 Task: Measure the distance between Denver and Garden of the Gods.
Action: Mouse moved to (293, 70)
Screenshot: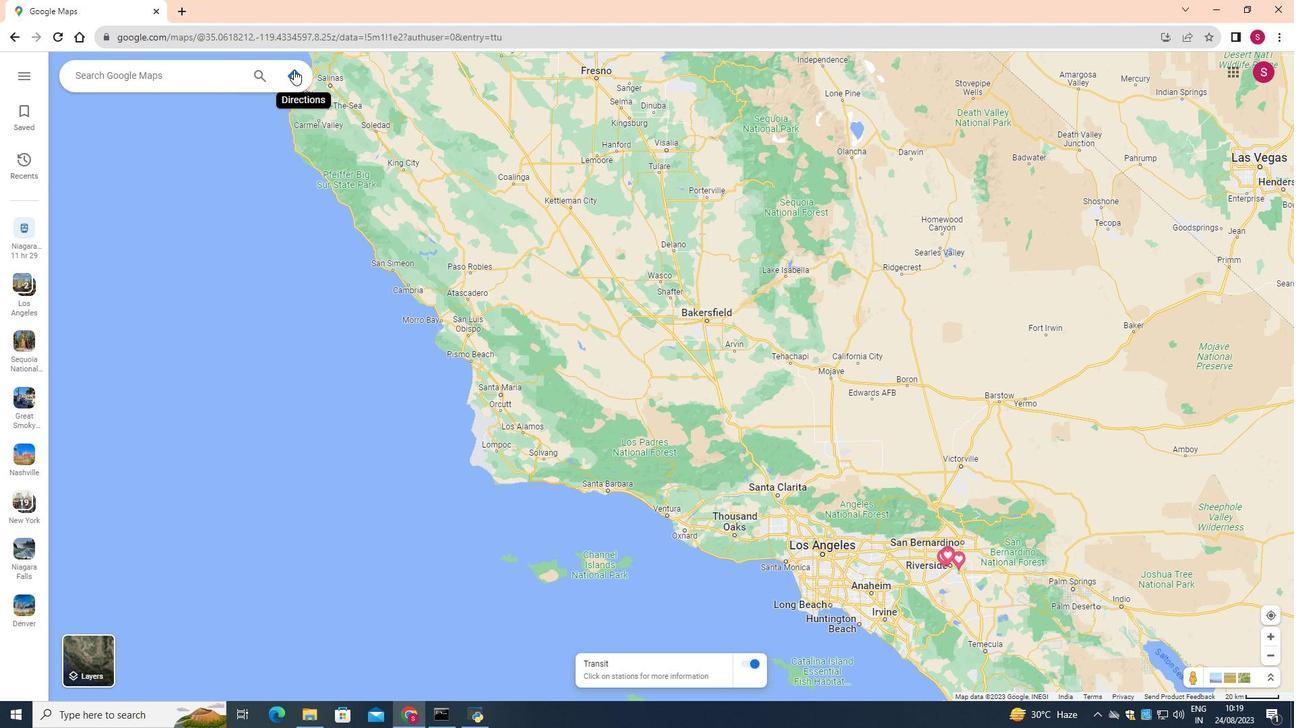 
Action: Mouse pressed left at (293, 70)
Screenshot: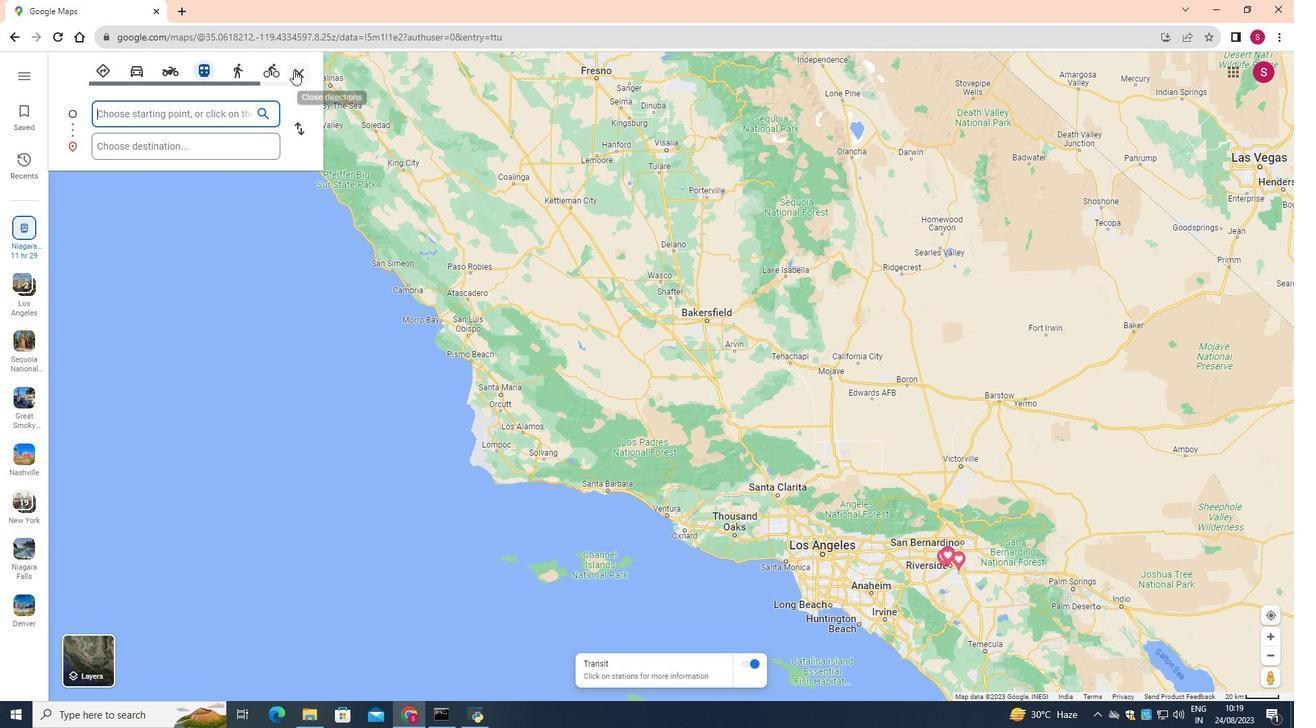 
Action: Mouse moved to (200, 113)
Screenshot: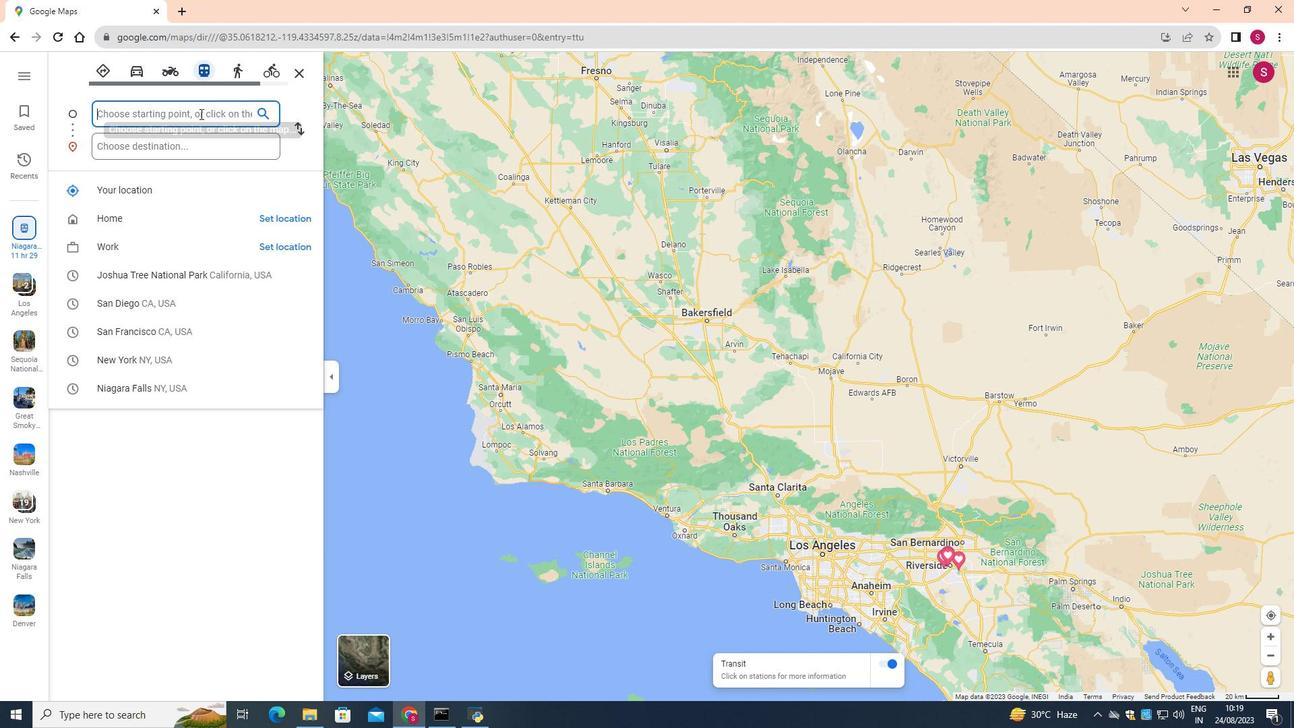 
Action: Mouse pressed left at (200, 113)
Screenshot: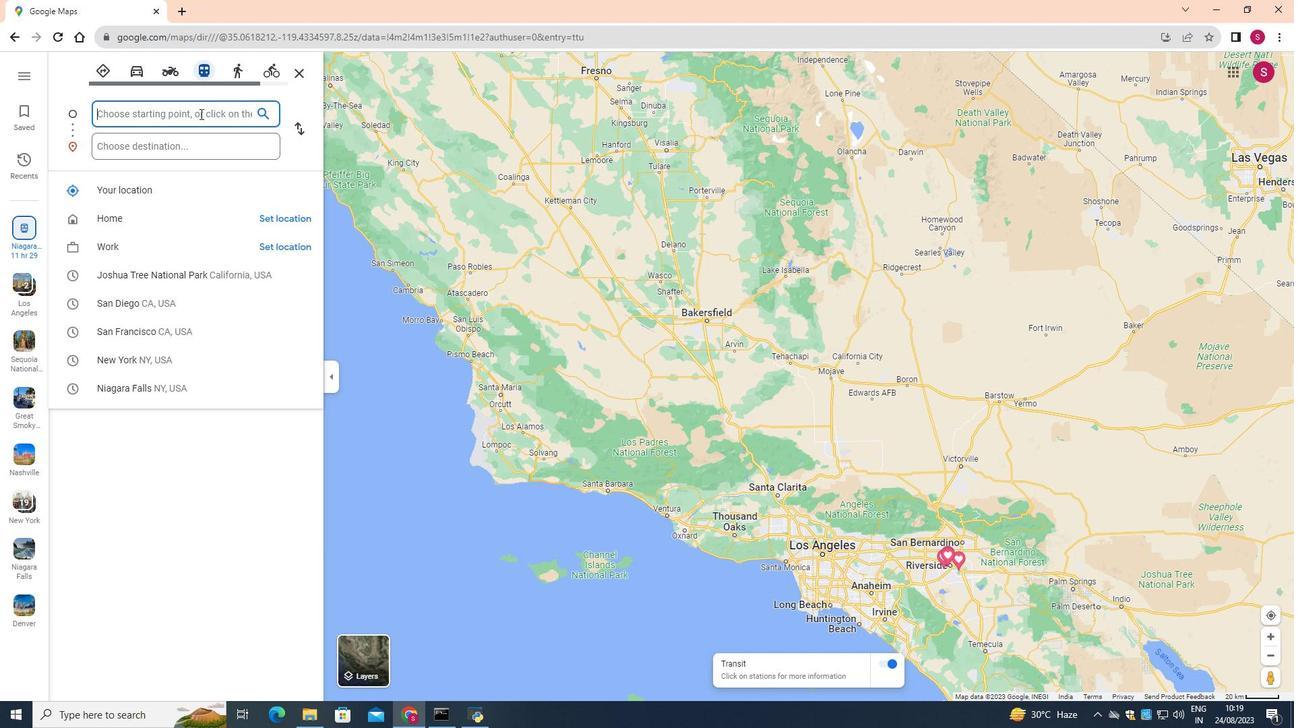 
Action: Key pressed <Key.shift>Denver
Screenshot: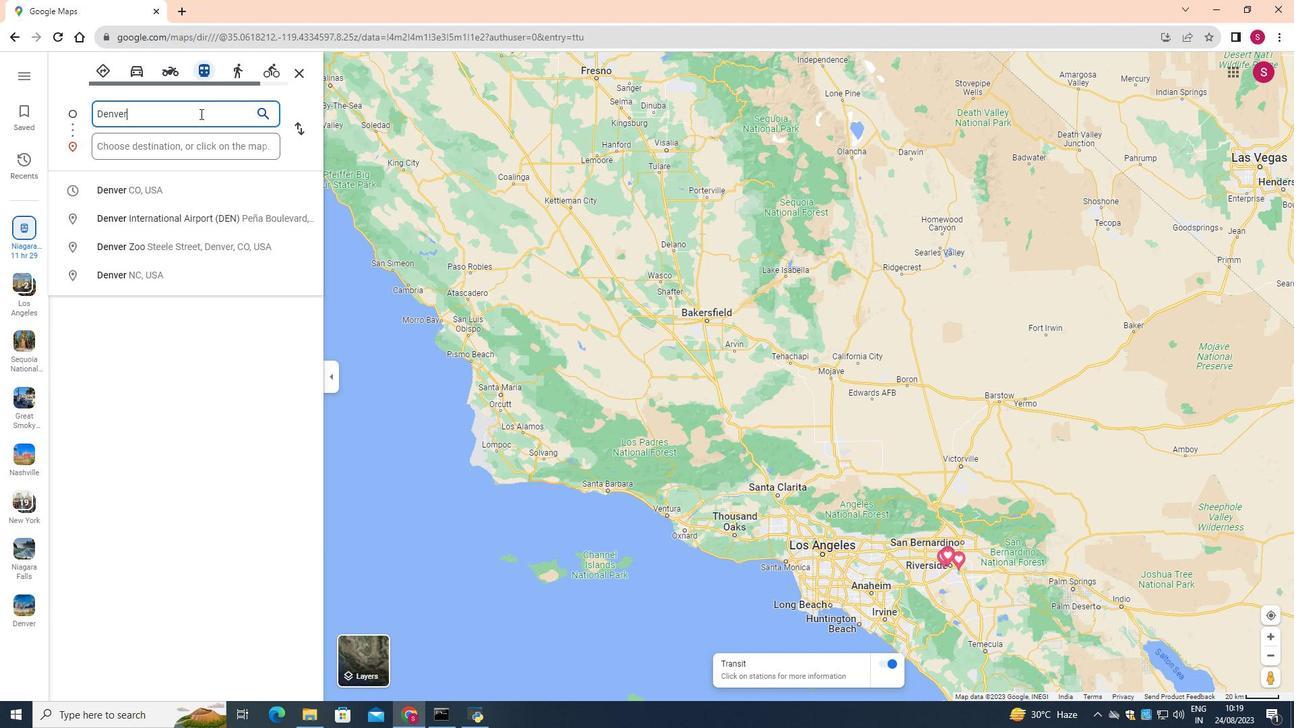 
Action: Mouse moved to (161, 186)
Screenshot: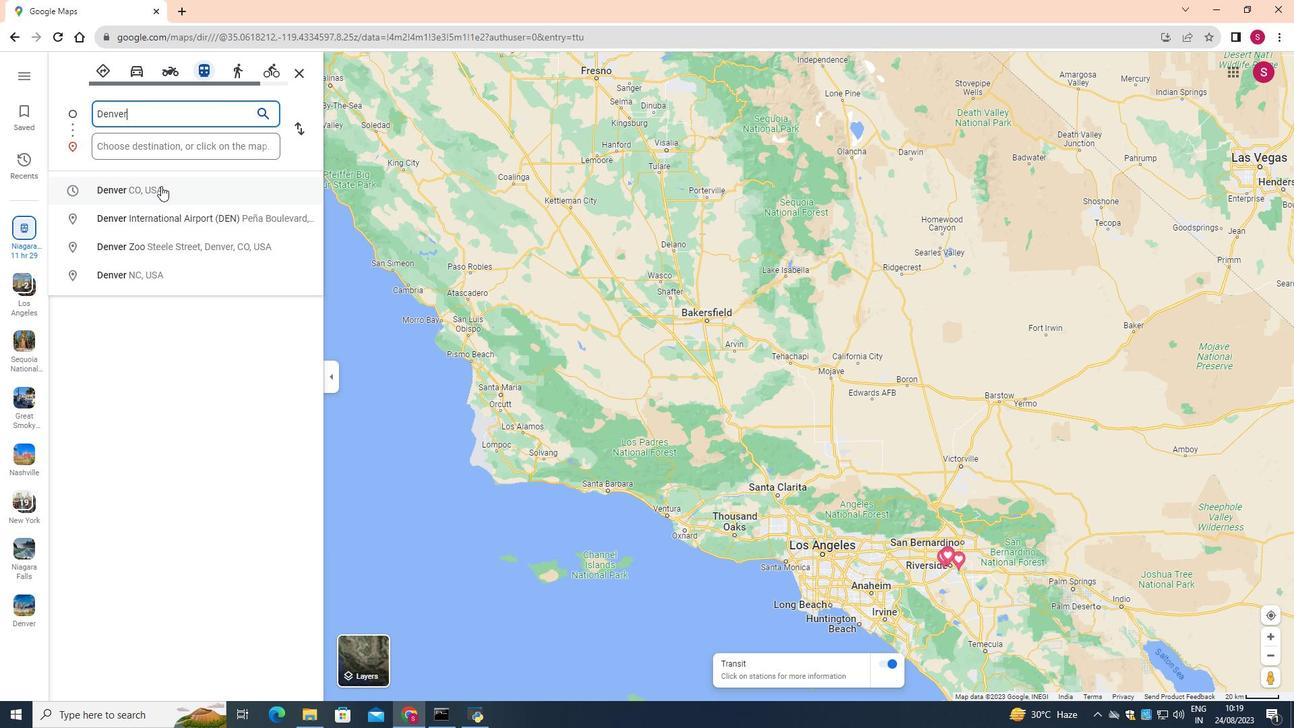 
Action: Mouse pressed left at (161, 186)
Screenshot: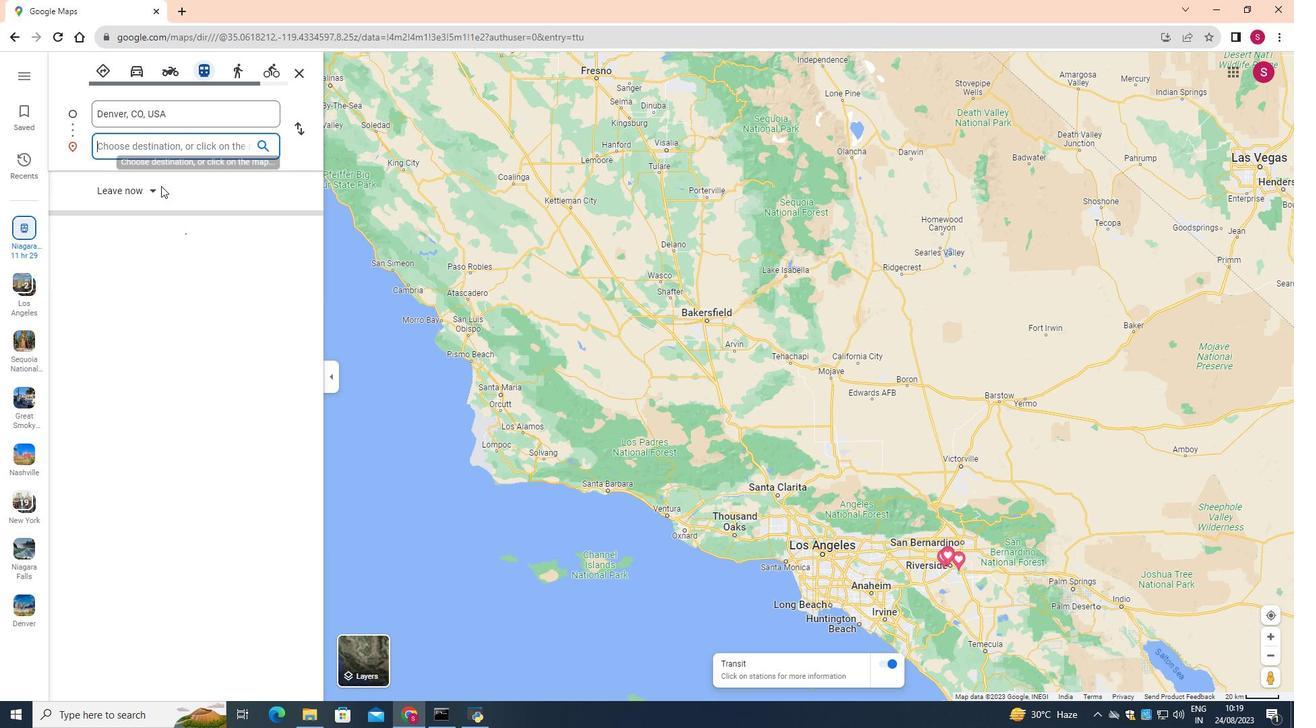 
Action: Mouse moved to (189, 143)
Screenshot: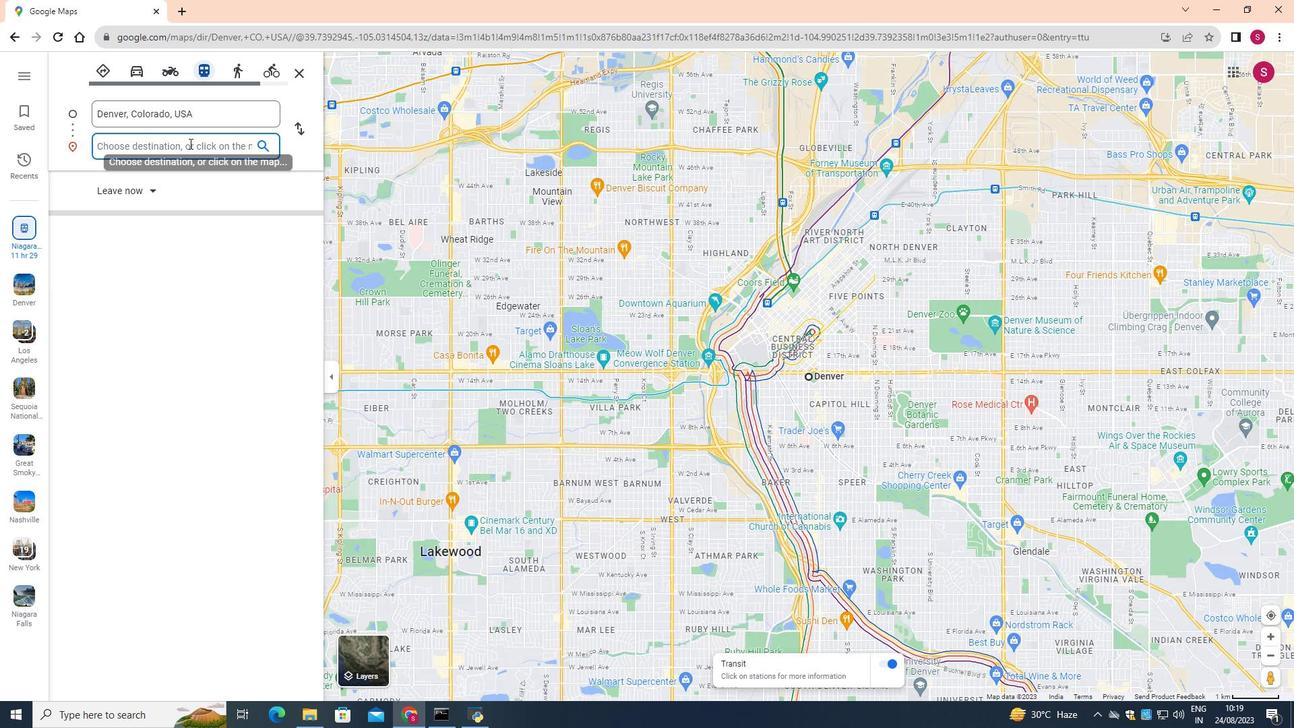 
Action: Mouse pressed left at (189, 143)
Screenshot: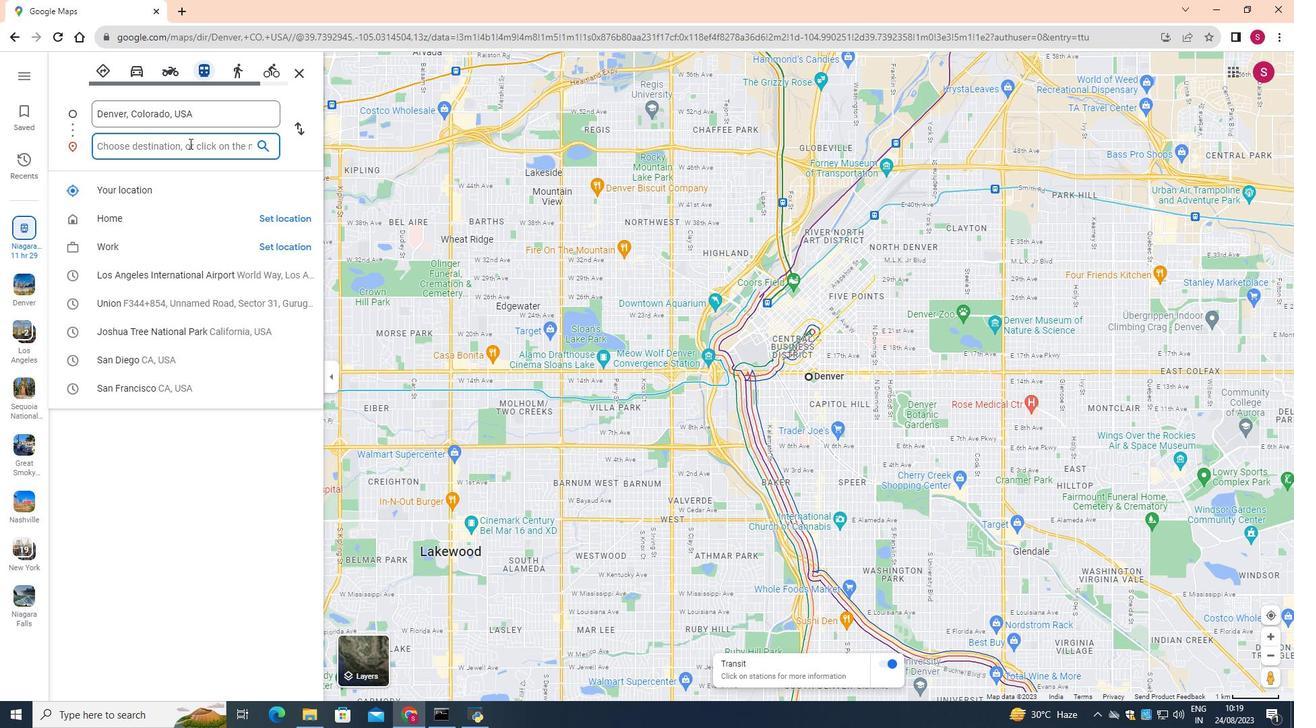 
Action: Key pressed <Key.shift>Garden<Key.space>of<Key.space>the<Key.space><Key.shift>Gods
Screenshot: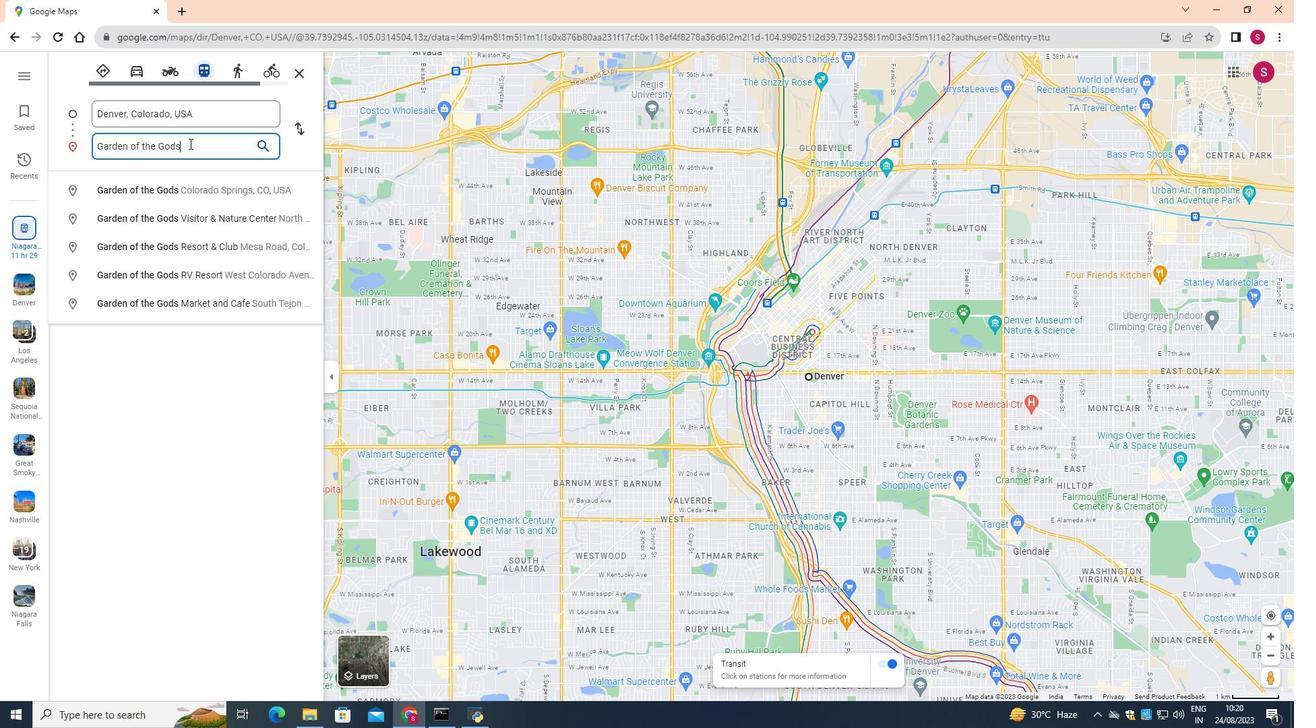 
Action: Mouse moved to (159, 189)
Screenshot: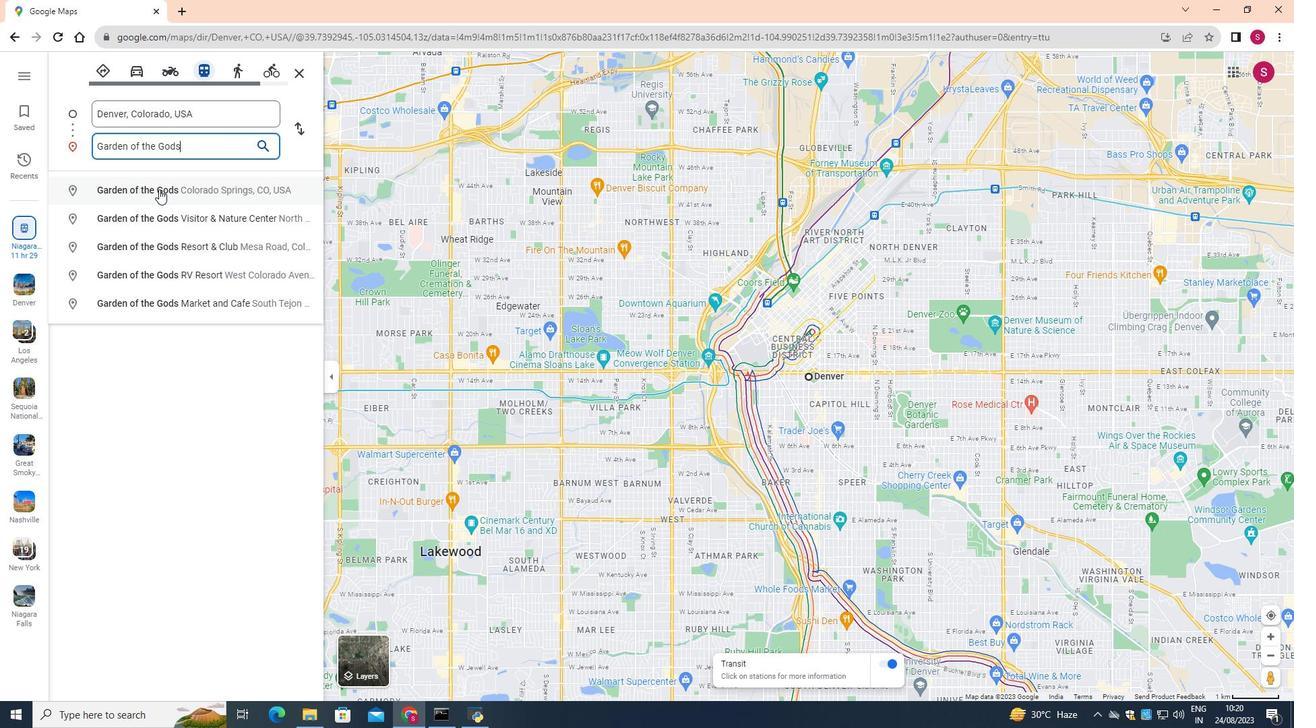 
Action: Mouse pressed left at (159, 189)
Screenshot: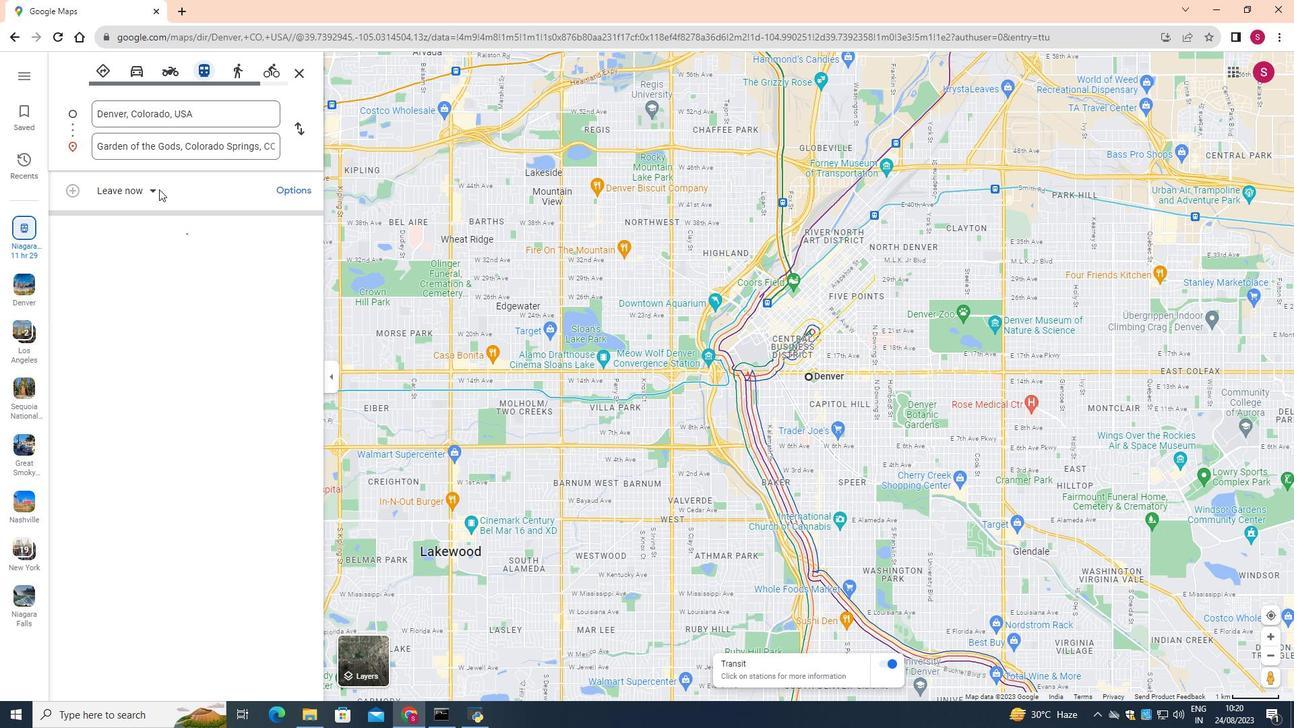
Action: Mouse moved to (167, 333)
Screenshot: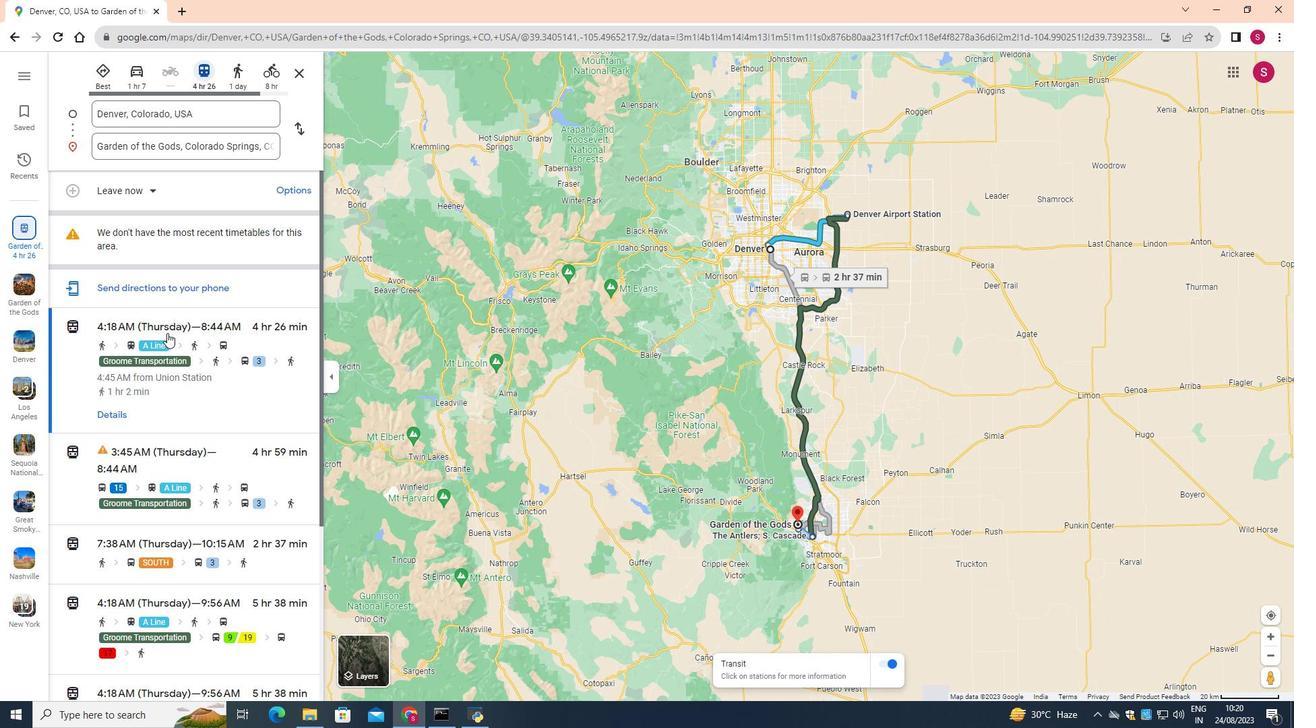 
Action: Mouse scrolled (167, 332) with delta (0, 0)
Screenshot: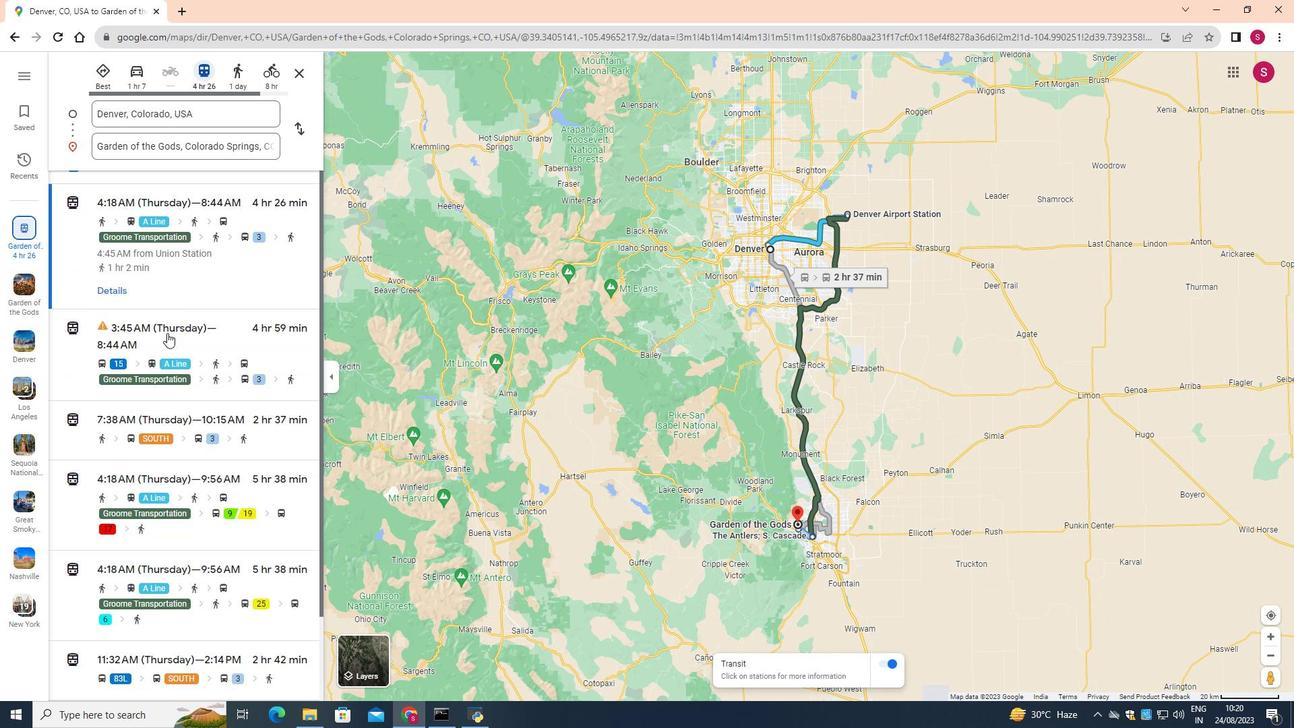 
Action: Mouse scrolled (167, 332) with delta (0, 0)
Screenshot: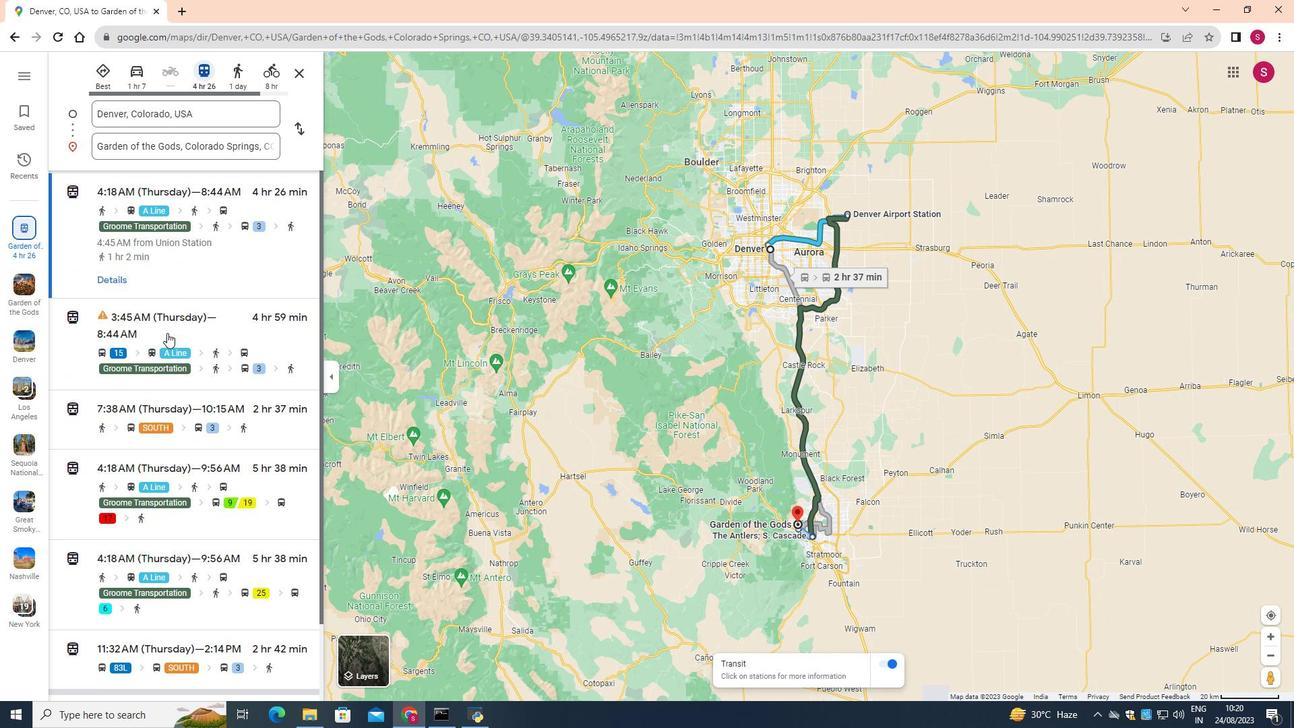 
Action: Mouse moved to (167, 333)
Screenshot: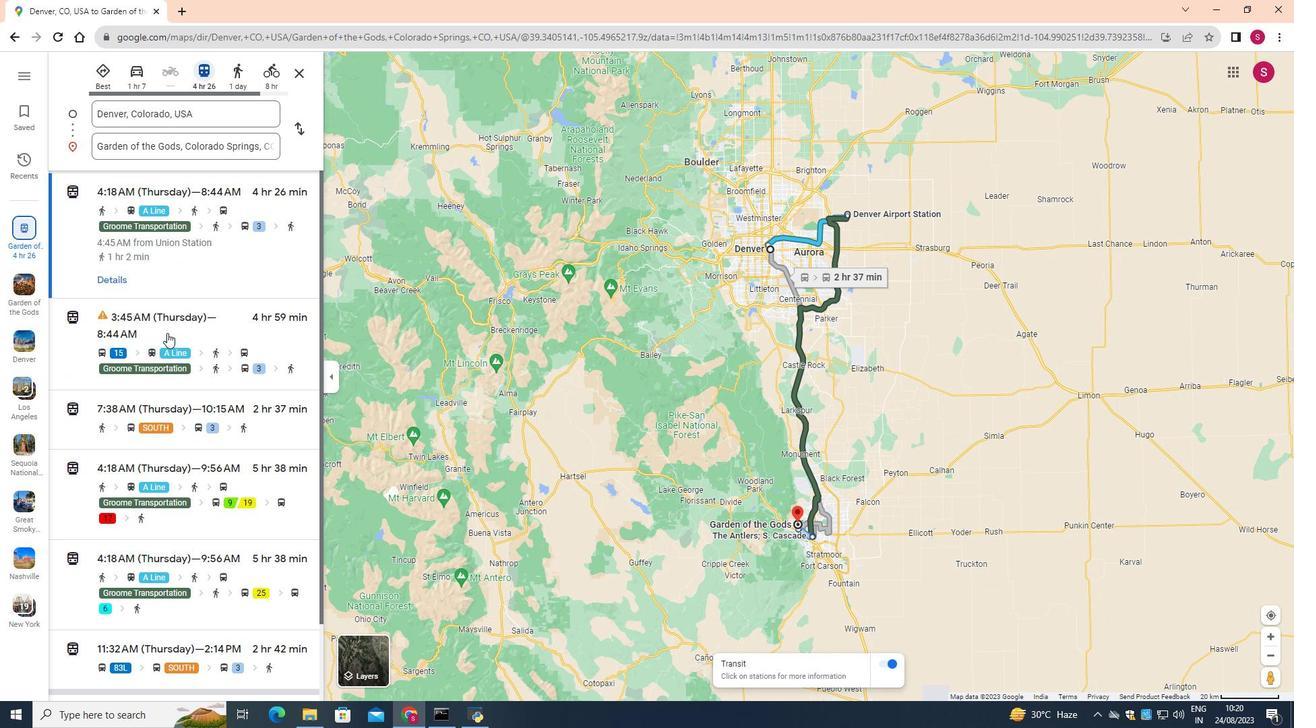 
Action: Mouse scrolled (167, 332) with delta (0, 0)
Screenshot: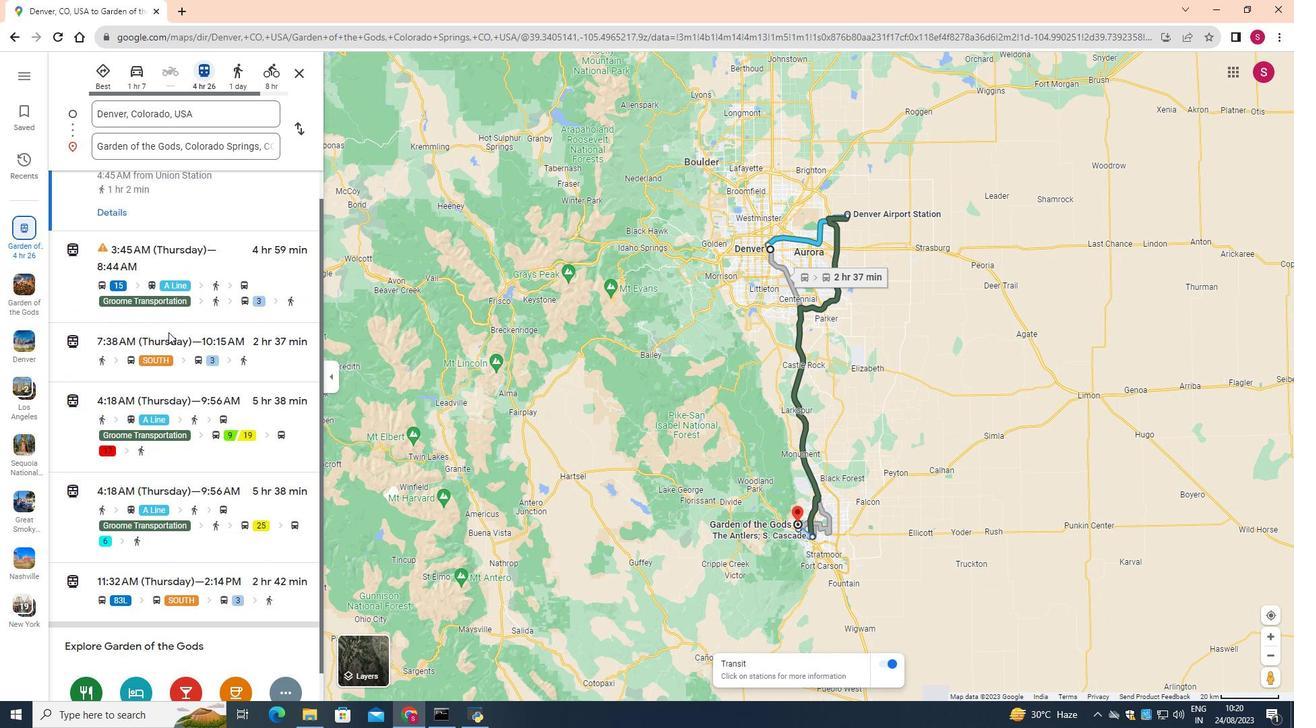 
Action: Mouse moved to (168, 332)
Screenshot: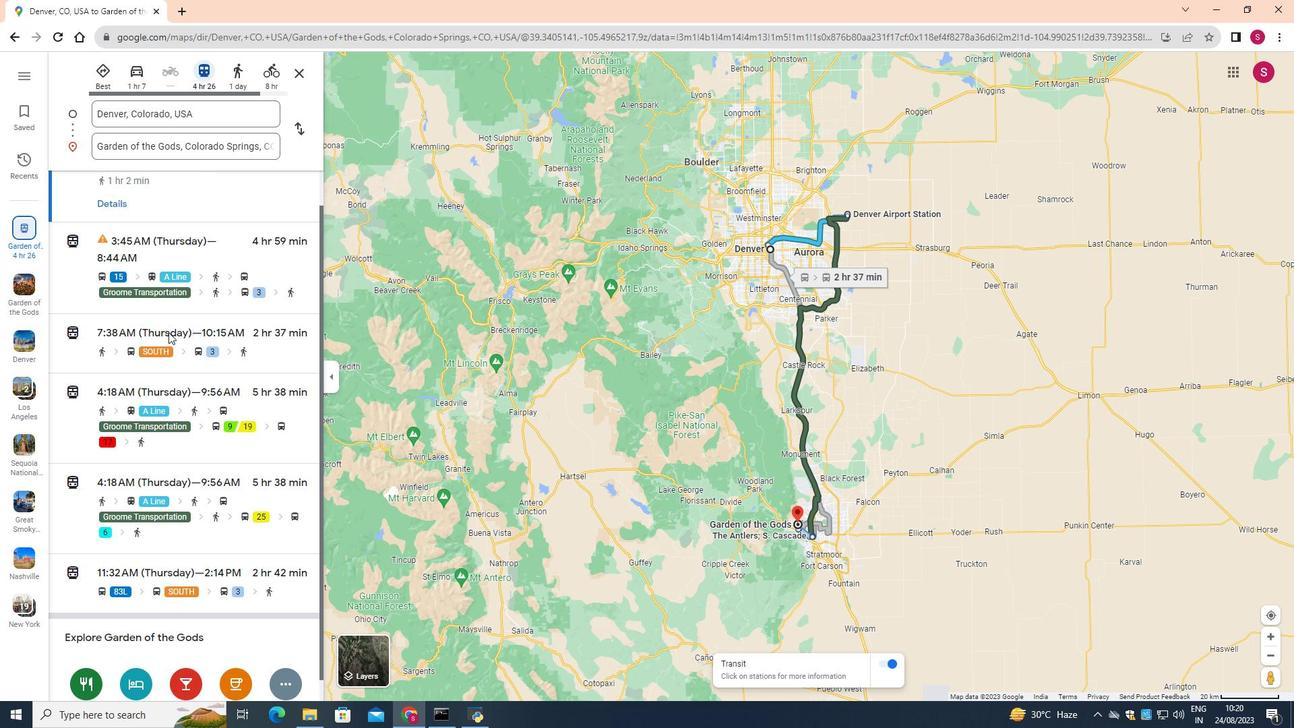 
Action: Mouse scrolled (168, 331) with delta (0, 0)
Screenshot: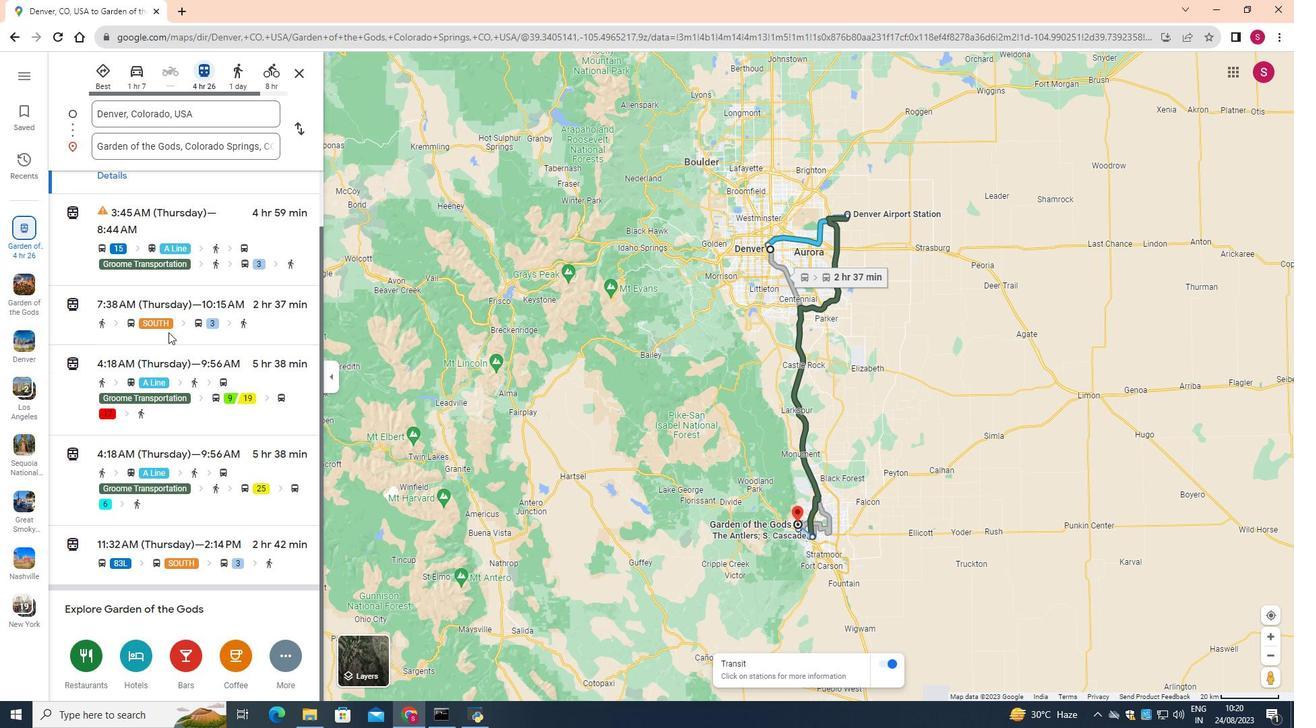 
Action: Mouse moved to (172, 329)
Screenshot: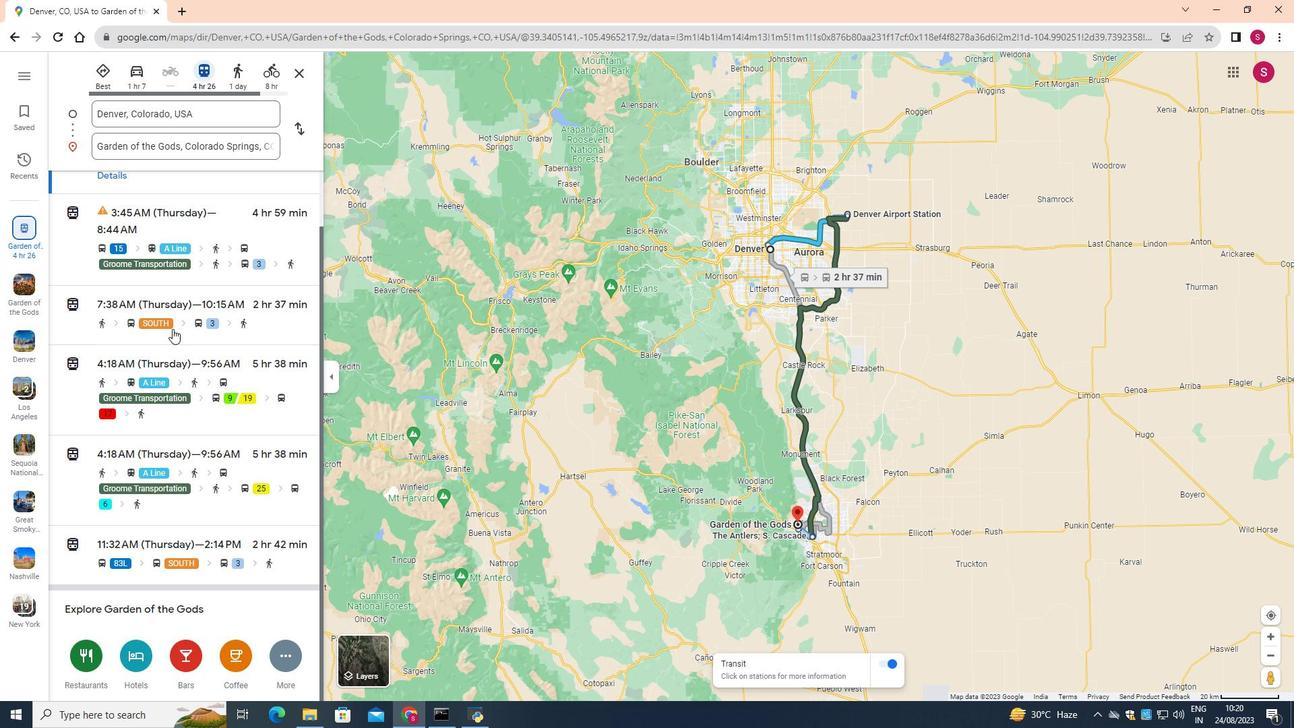 
Action: Mouse scrolled (172, 328) with delta (0, 0)
Screenshot: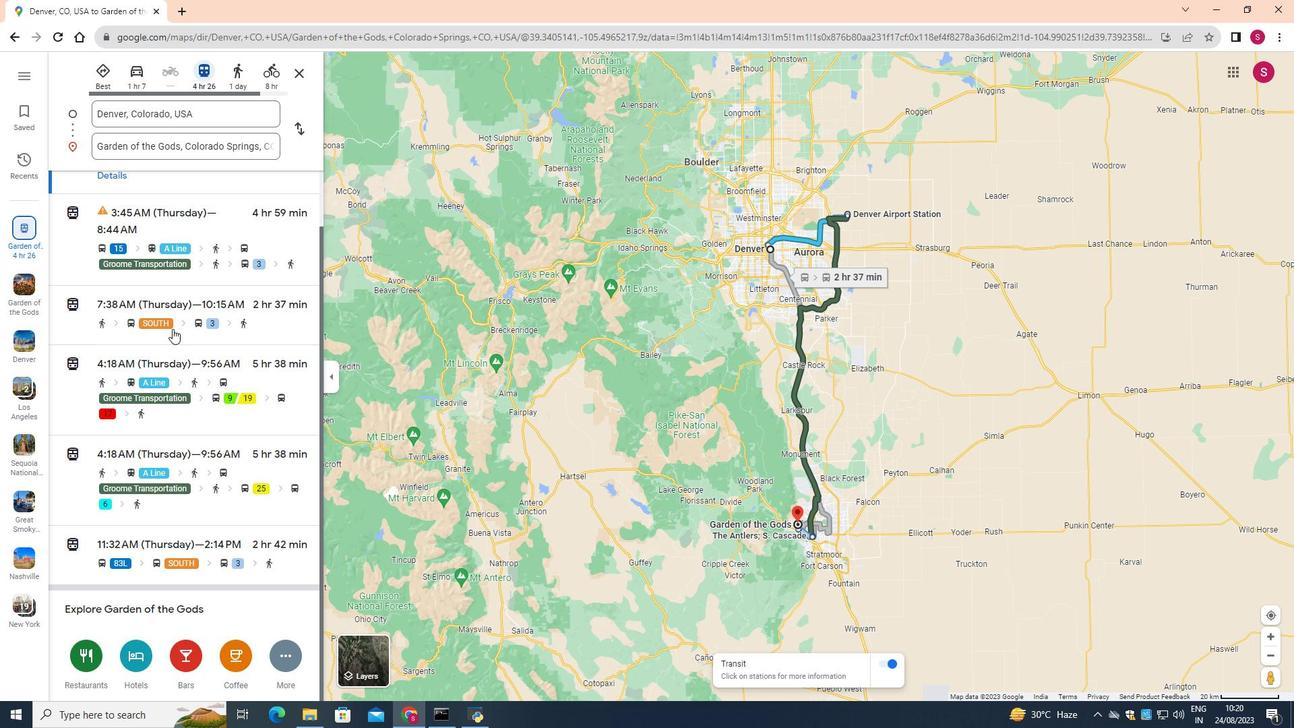 
Action: Mouse moved to (140, 380)
Screenshot: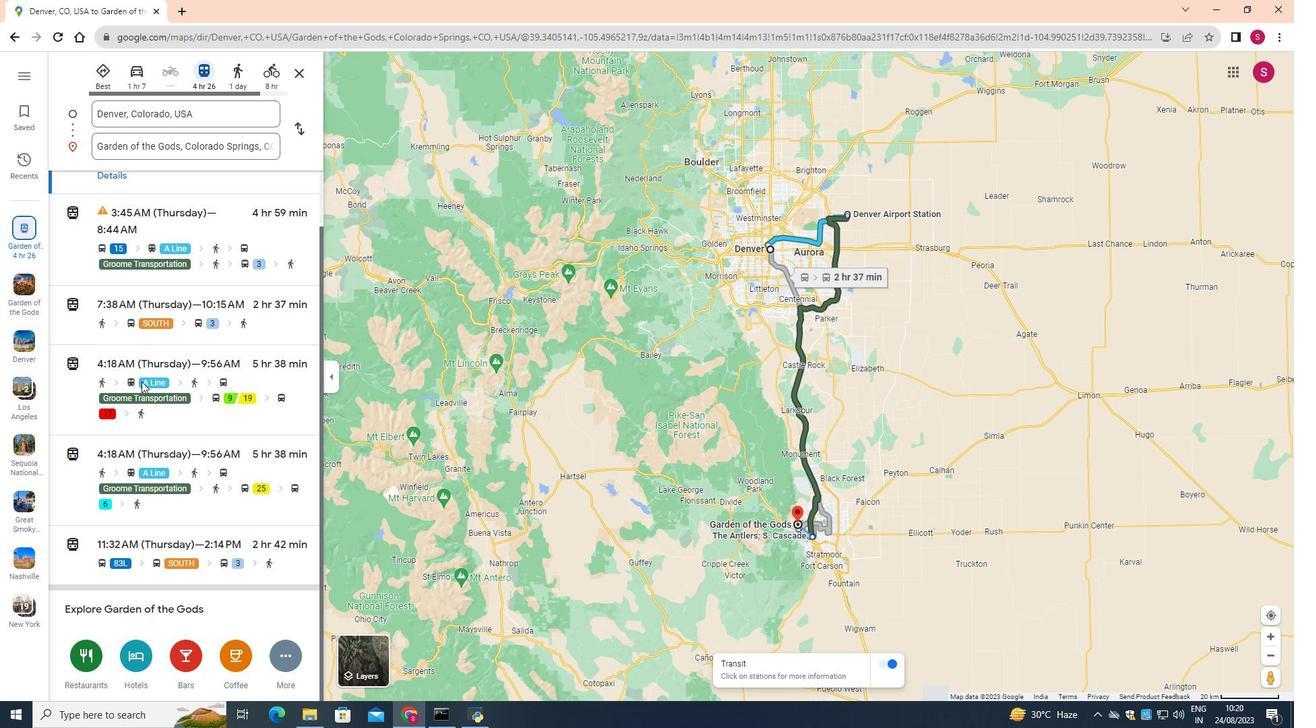 
Action: Mouse scrolled (138, 372) with delta (0, 0)
Screenshot: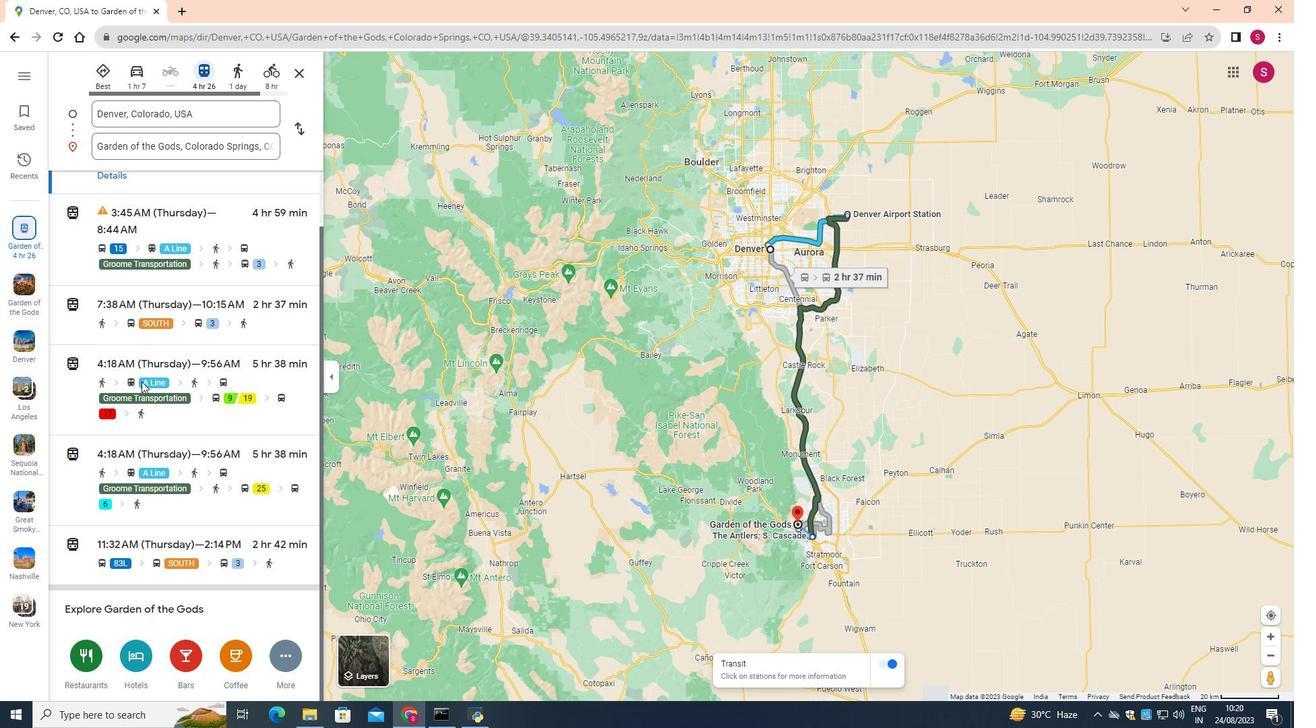 
Action: Mouse scrolled (140, 379) with delta (0, 0)
Screenshot: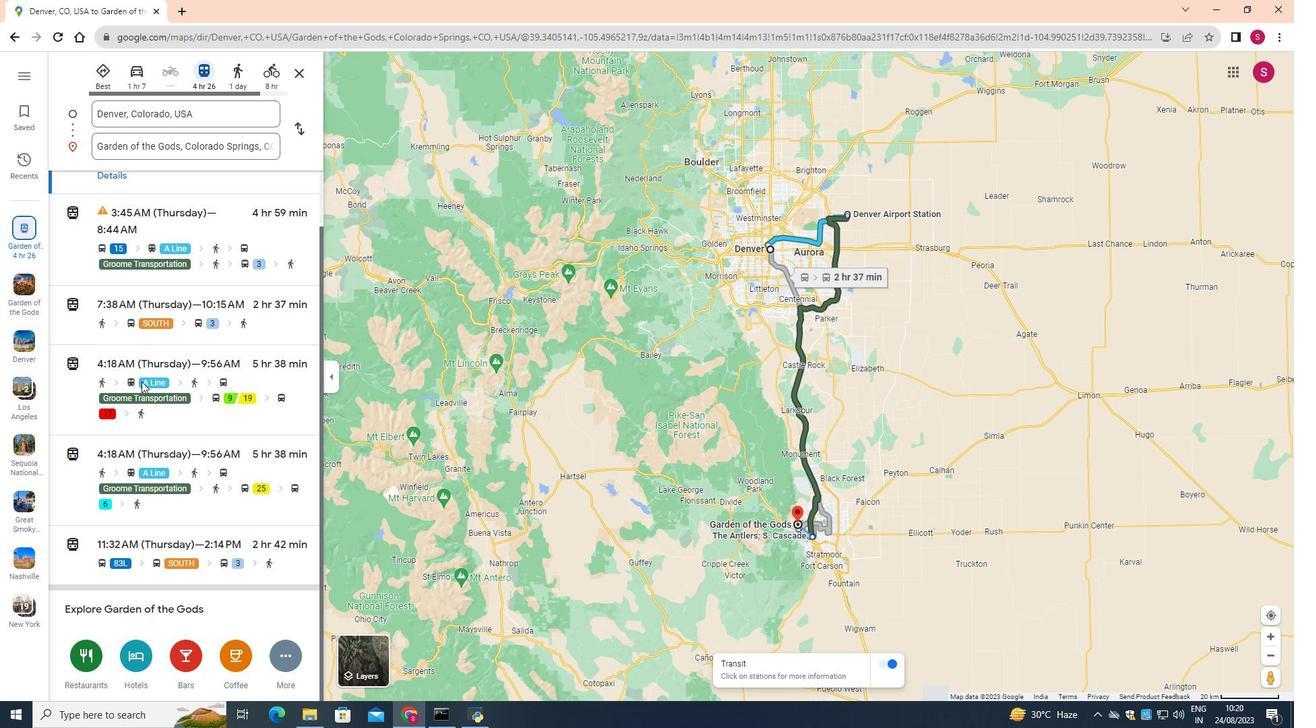 
Action: Mouse moved to (141, 381)
Screenshot: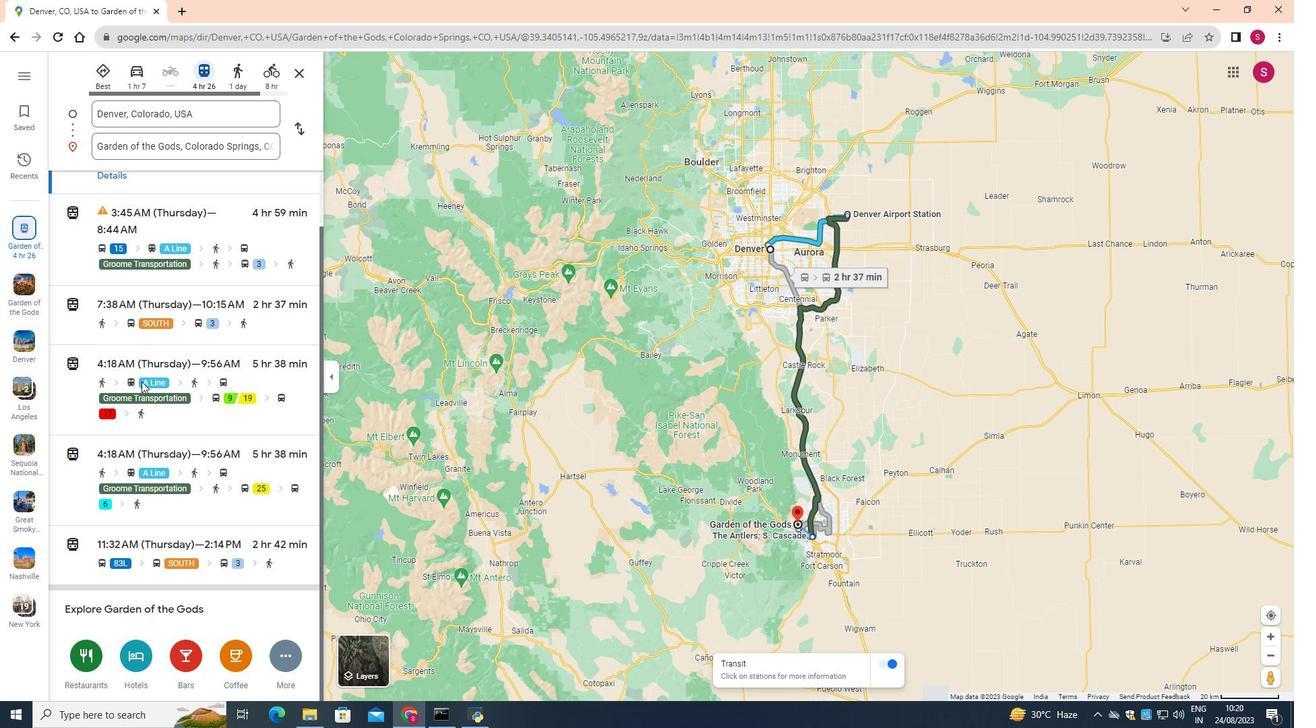 
Action: Mouse scrolled (141, 380) with delta (0, 0)
Screenshot: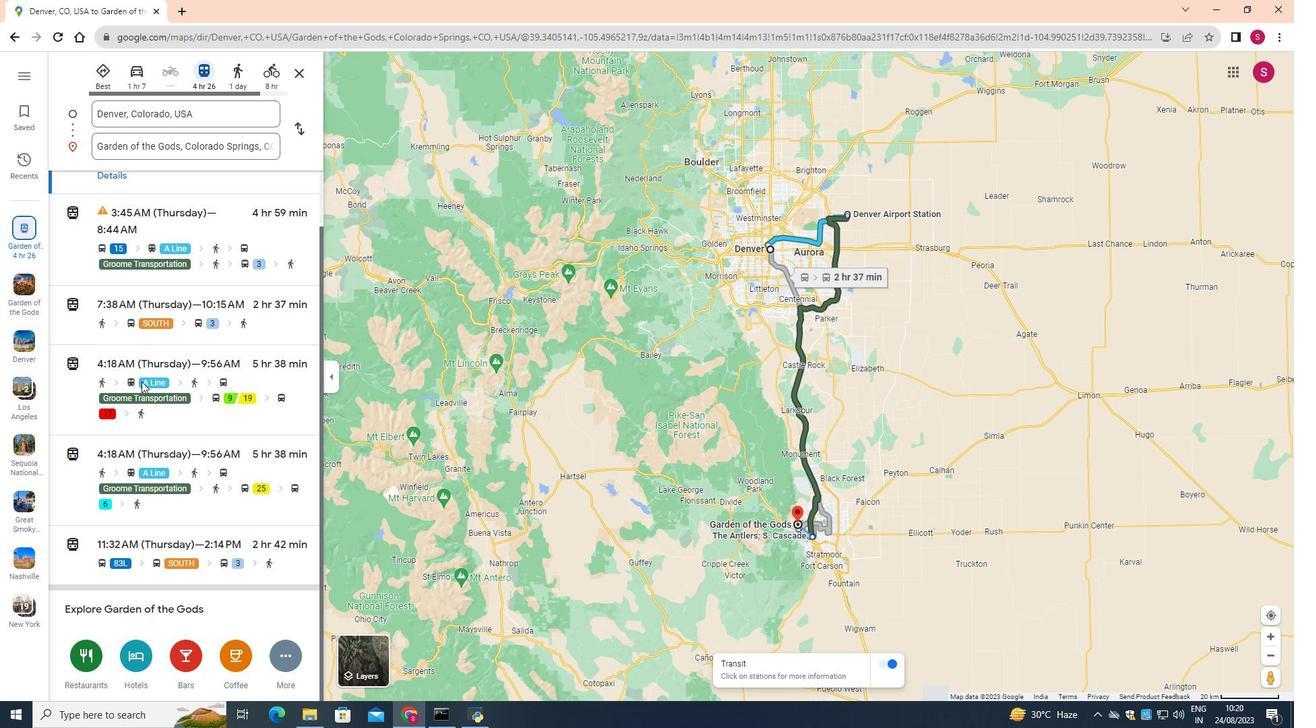 
Action: Mouse moved to (143, 457)
Screenshot: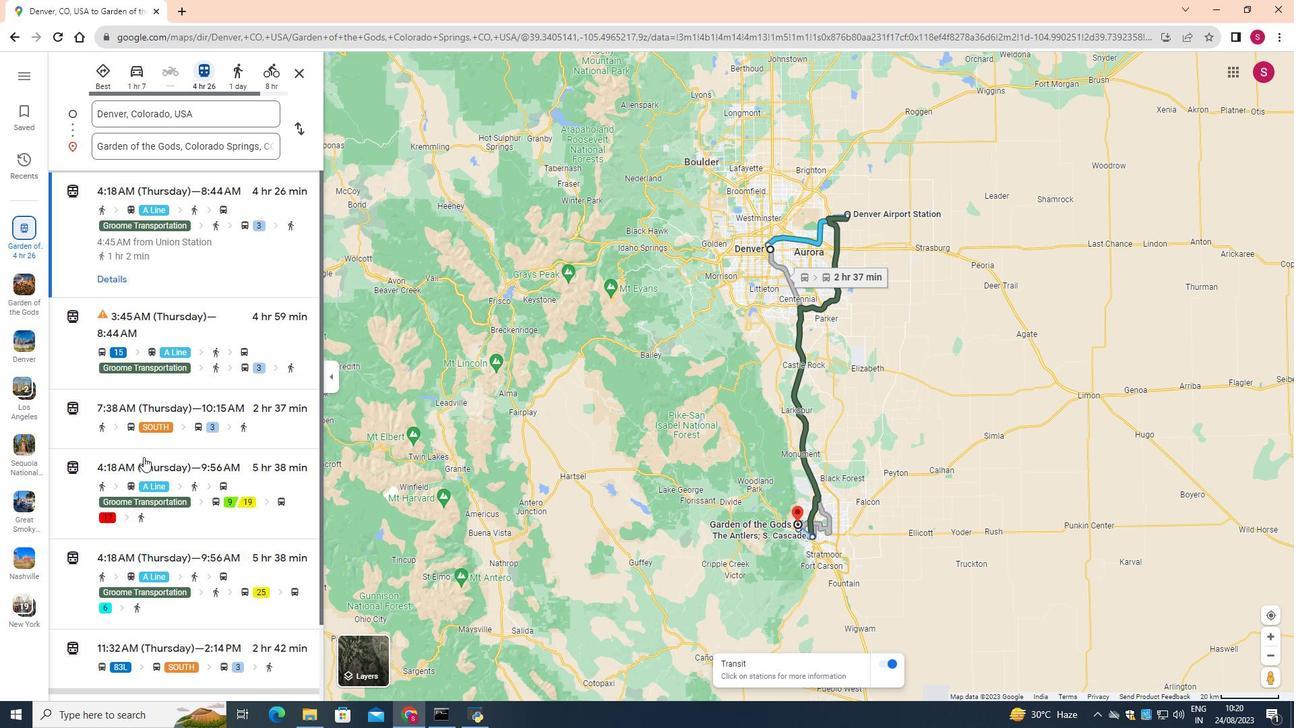 
Action: Mouse scrolled (143, 457) with delta (0, 0)
Screenshot: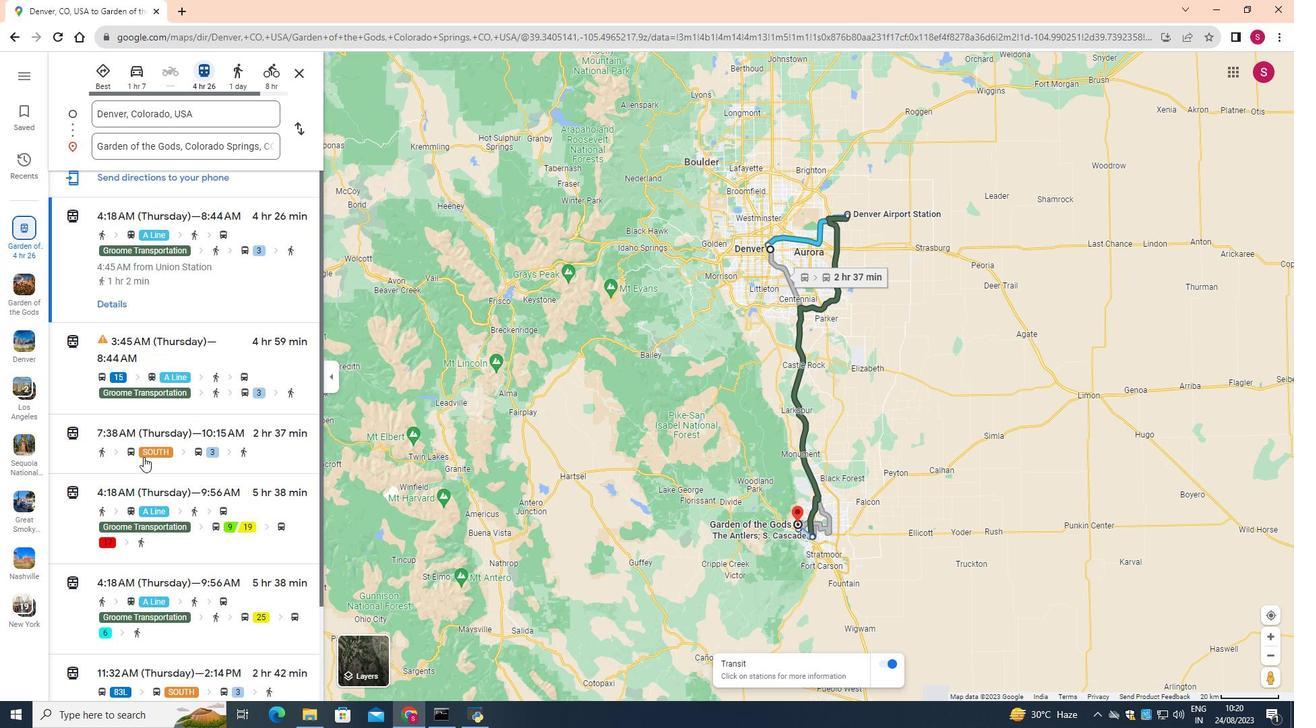 
Action: Mouse moved to (143, 457)
Screenshot: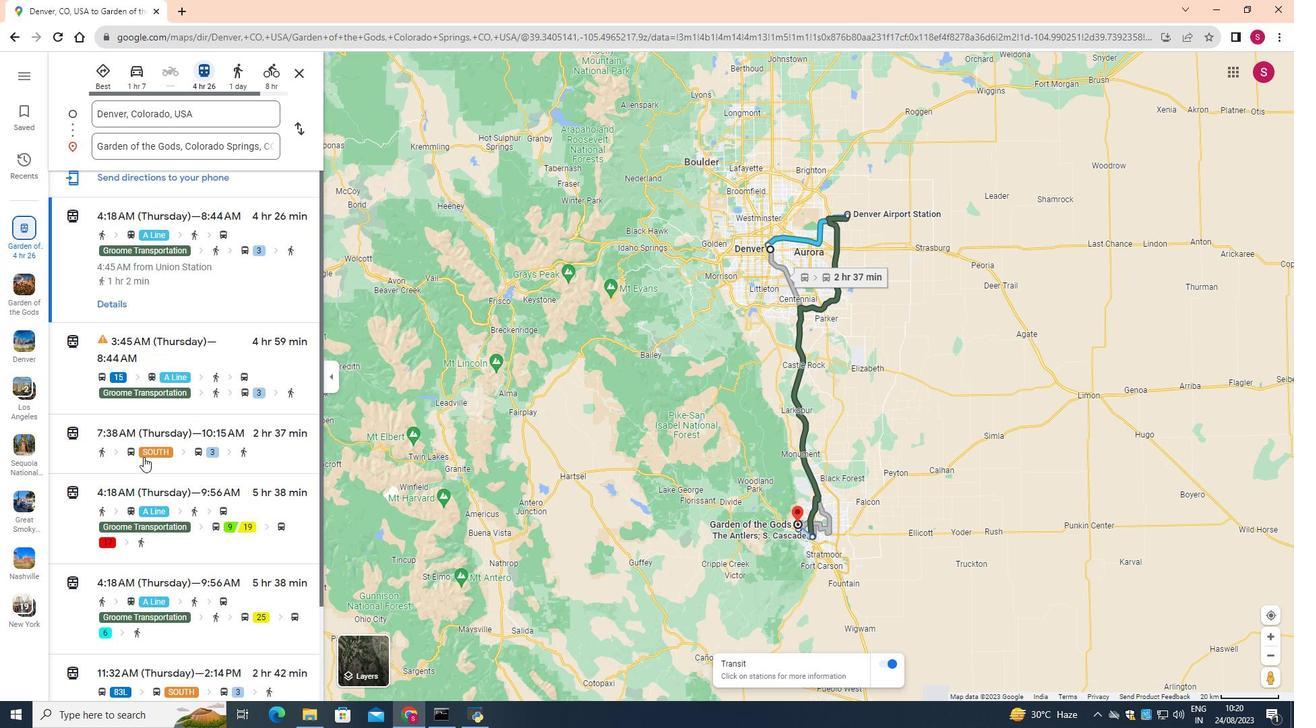 
Action: Mouse scrolled (143, 457) with delta (0, 0)
Screenshot: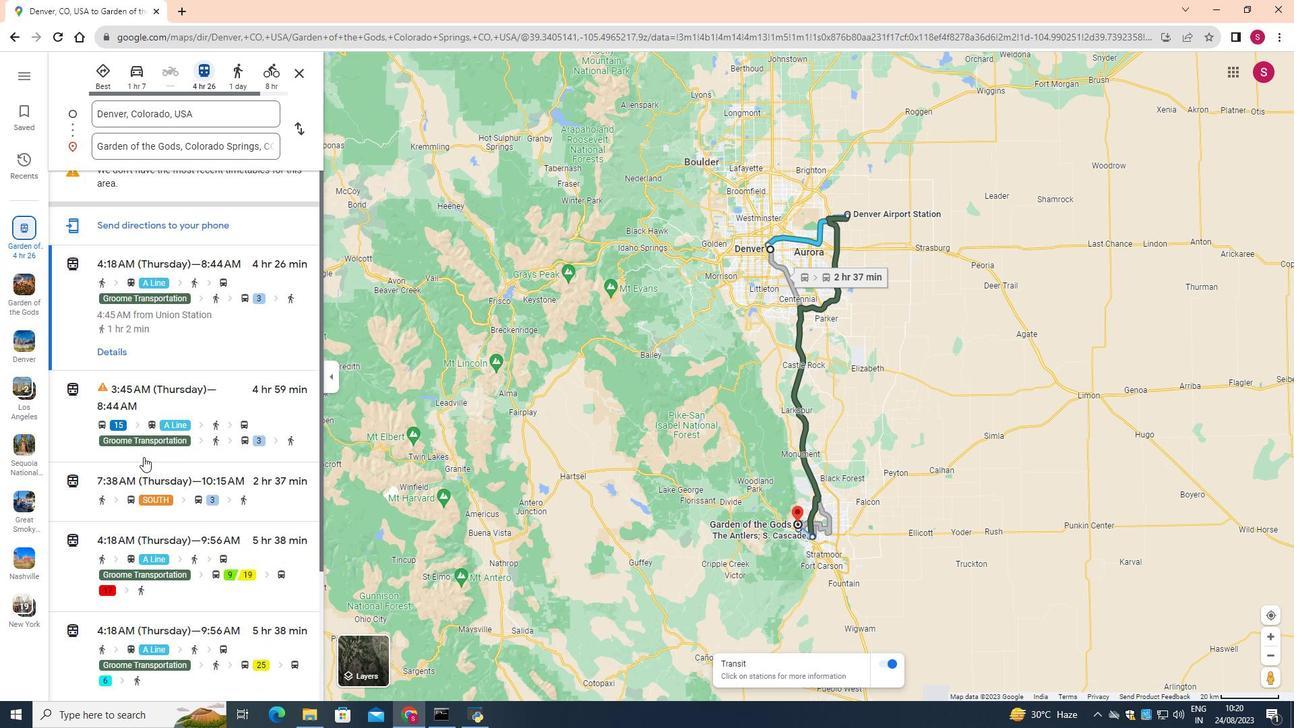 
Action: Mouse scrolled (143, 457) with delta (0, 0)
Screenshot: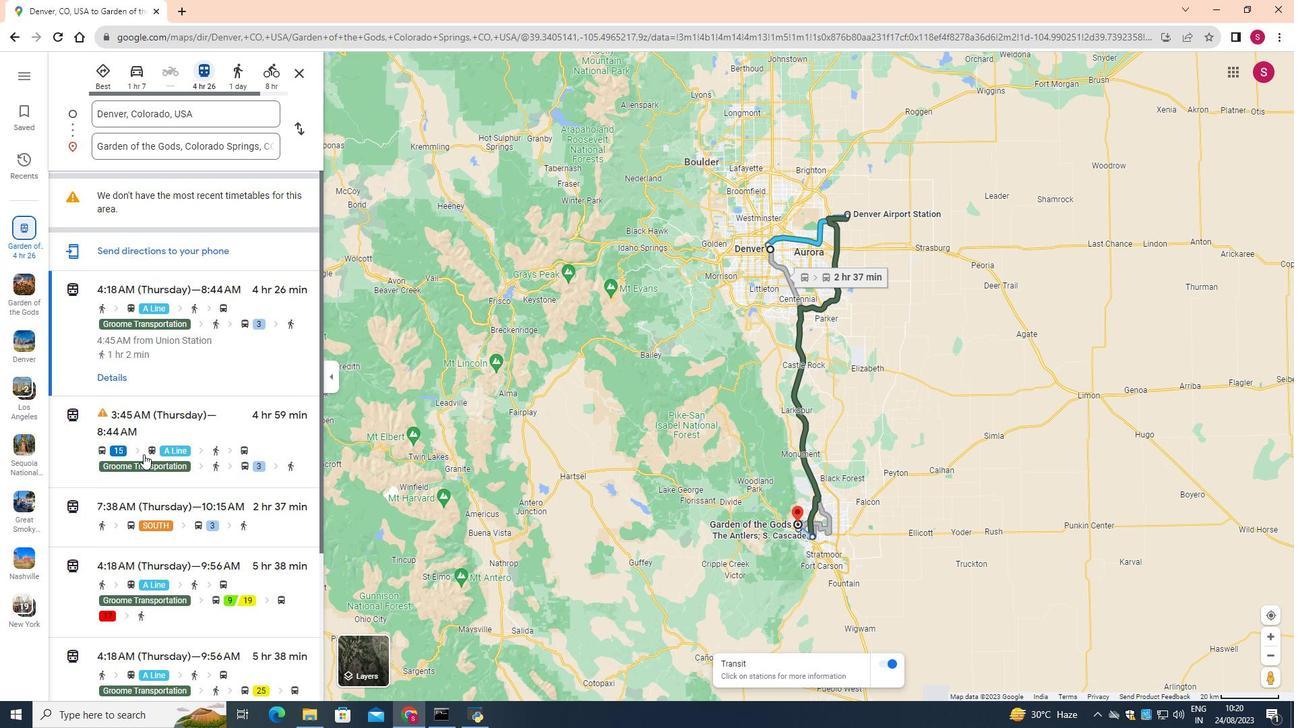 
Action: Mouse moved to (143, 449)
Screenshot: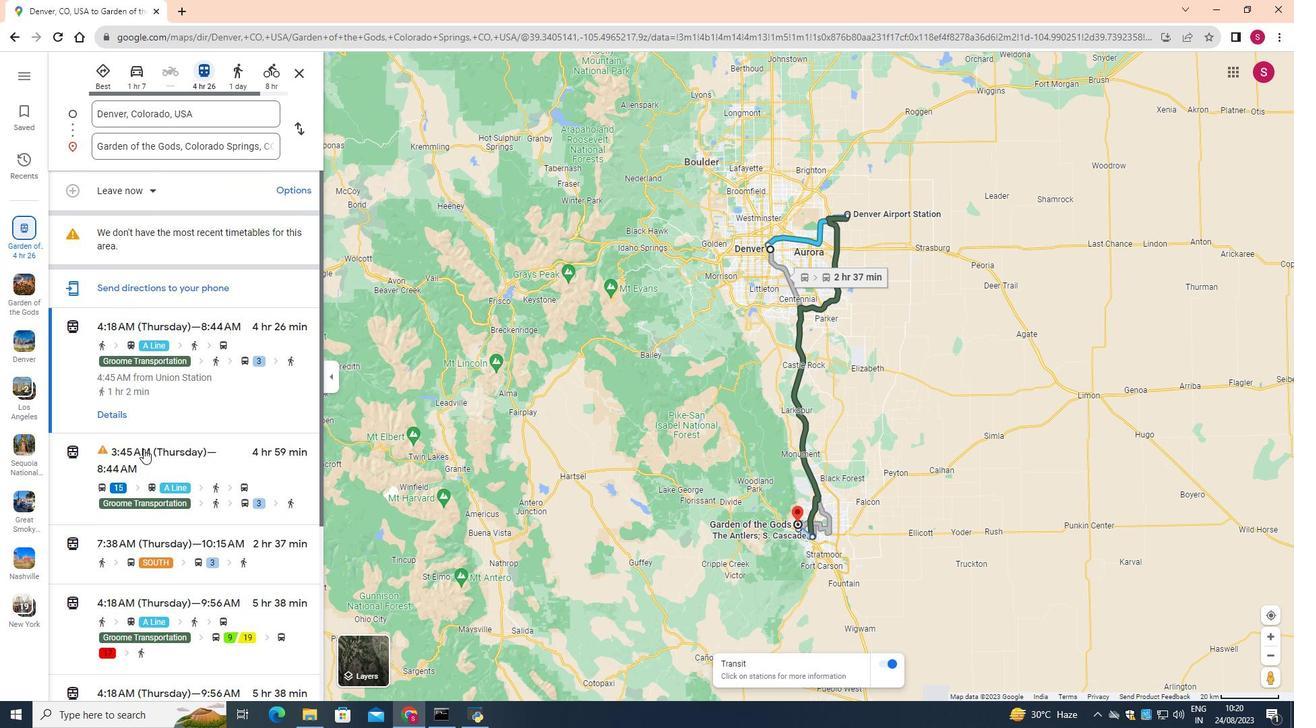 
Action: Mouse scrolled (143, 449) with delta (0, 0)
Screenshot: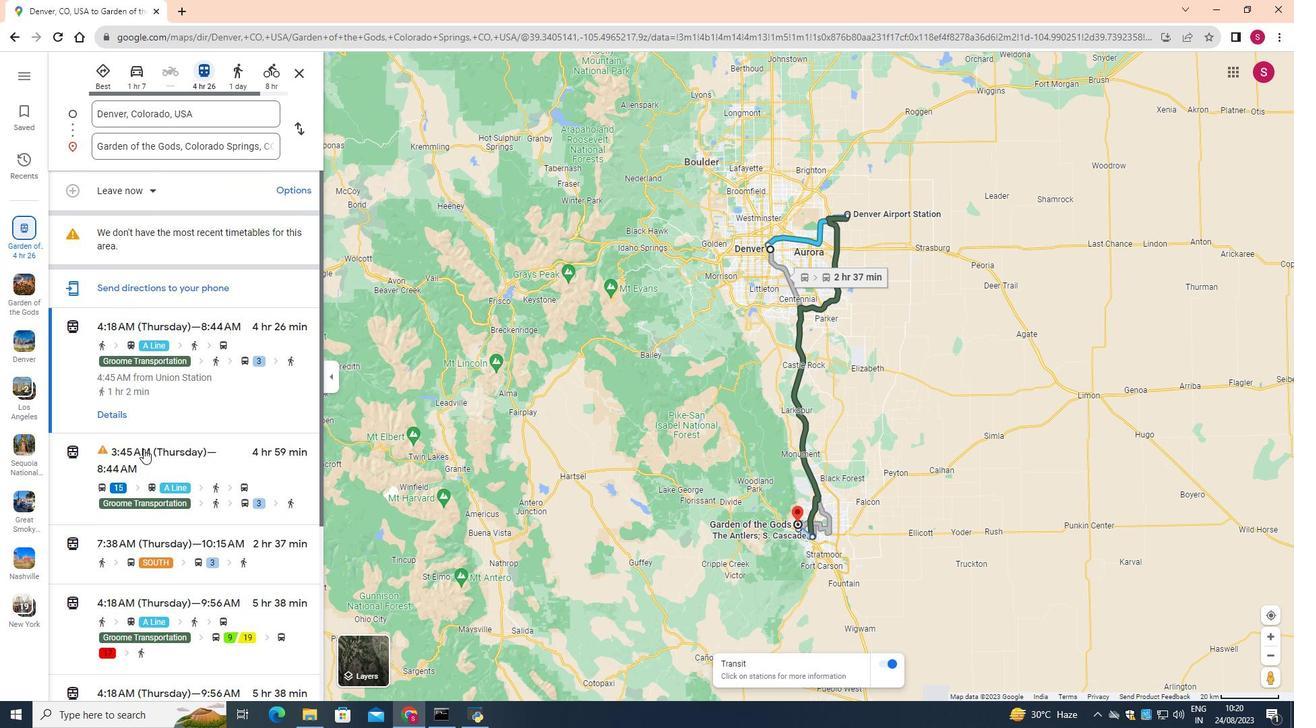 
Action: Mouse scrolled (143, 449) with delta (0, 0)
Screenshot: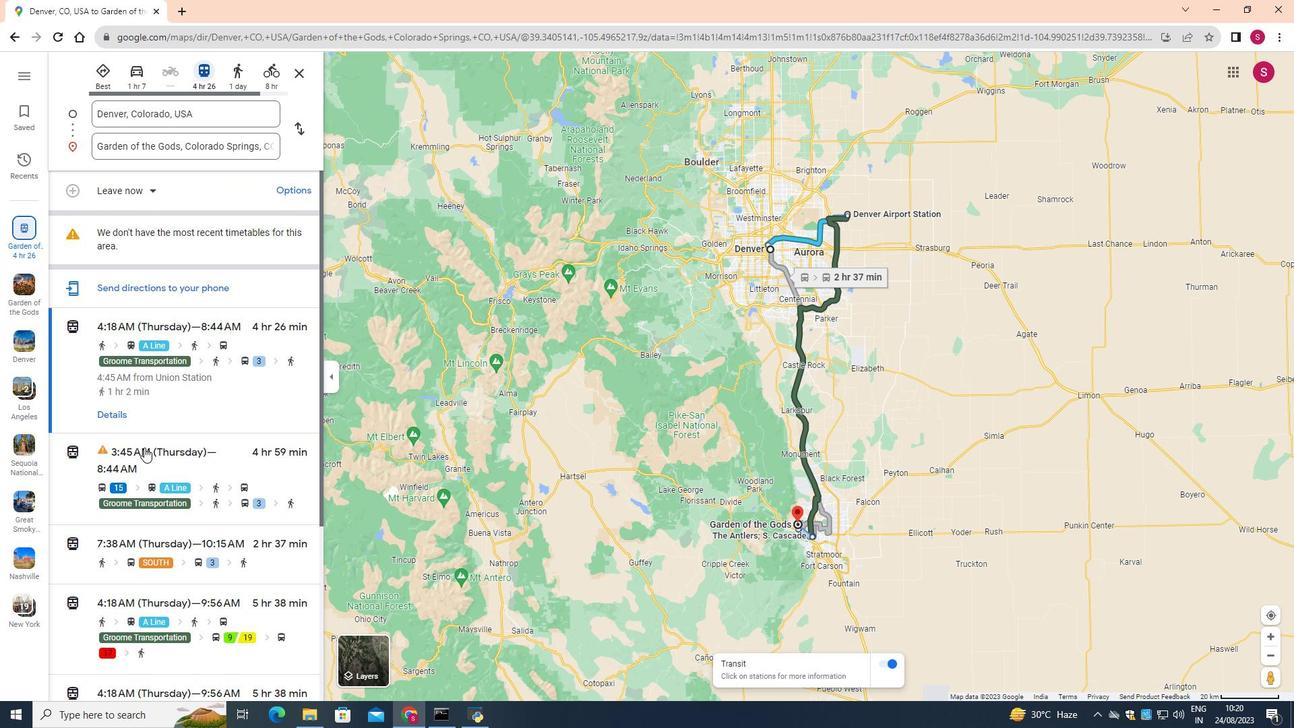 
Action: Mouse moved to (115, 416)
Screenshot: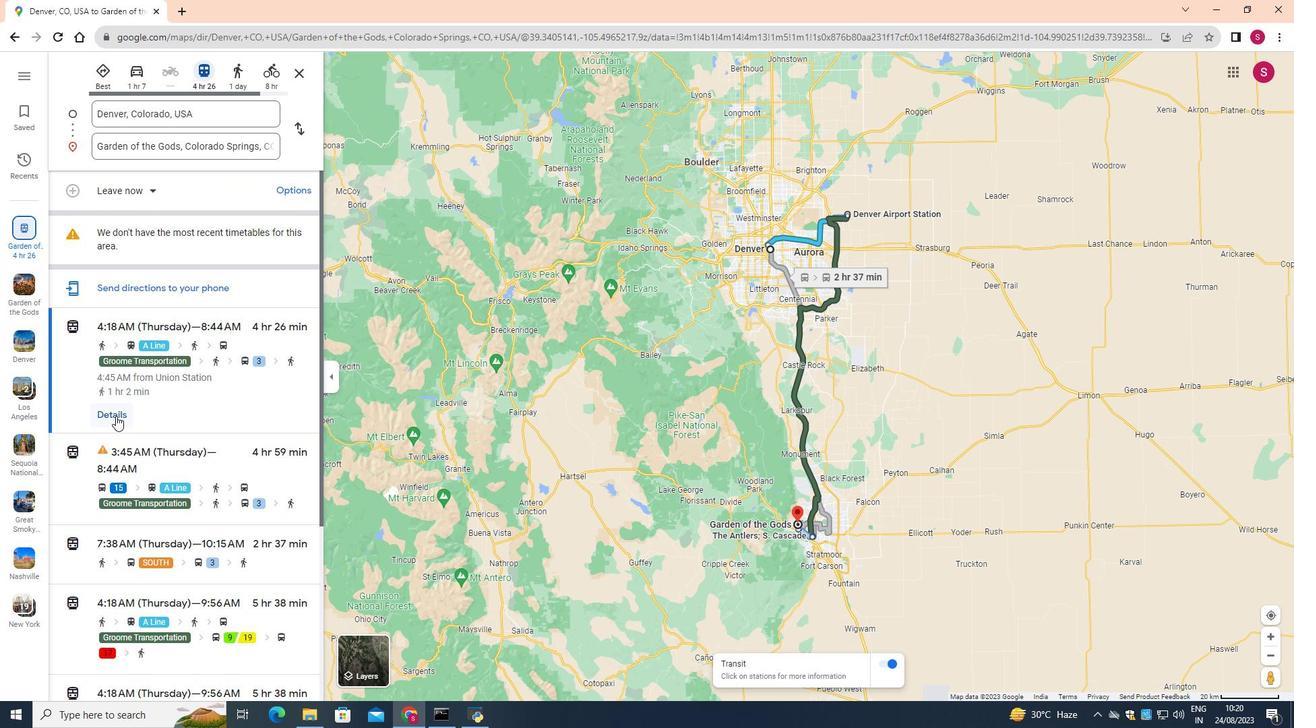 
Action: Mouse pressed left at (115, 416)
Screenshot: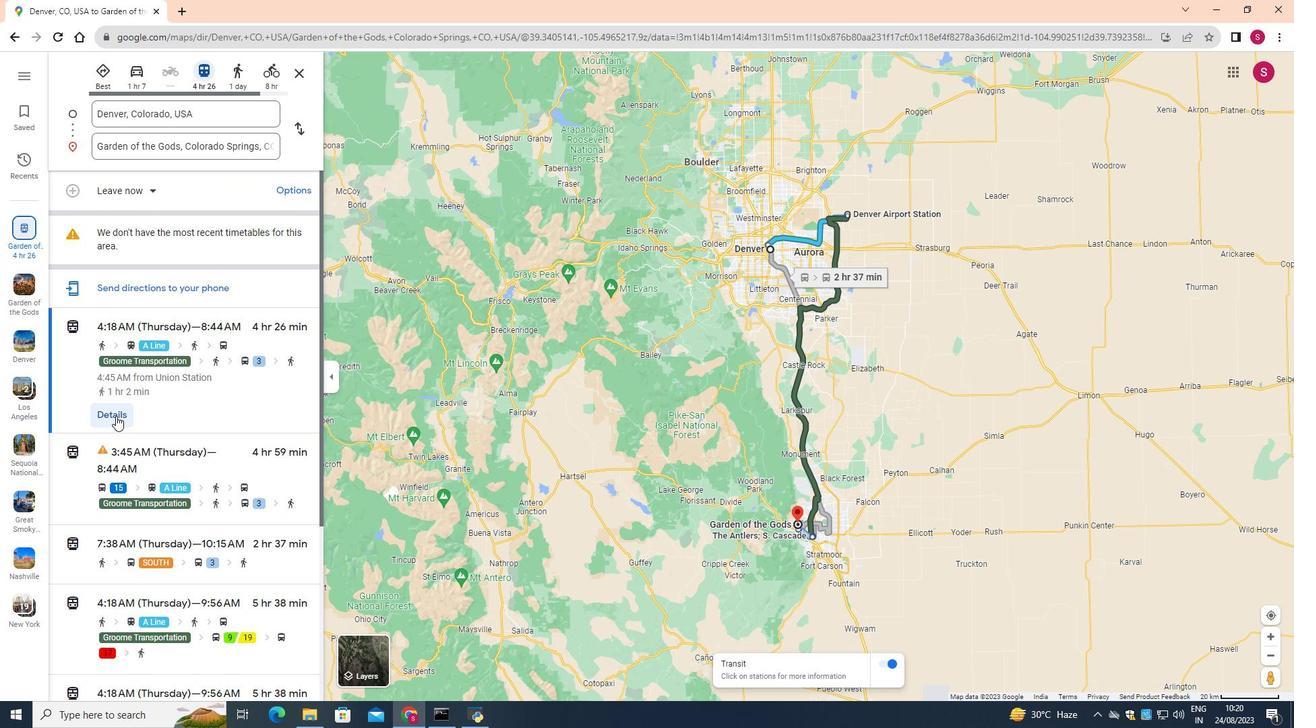 
Action: Mouse moved to (154, 399)
Screenshot: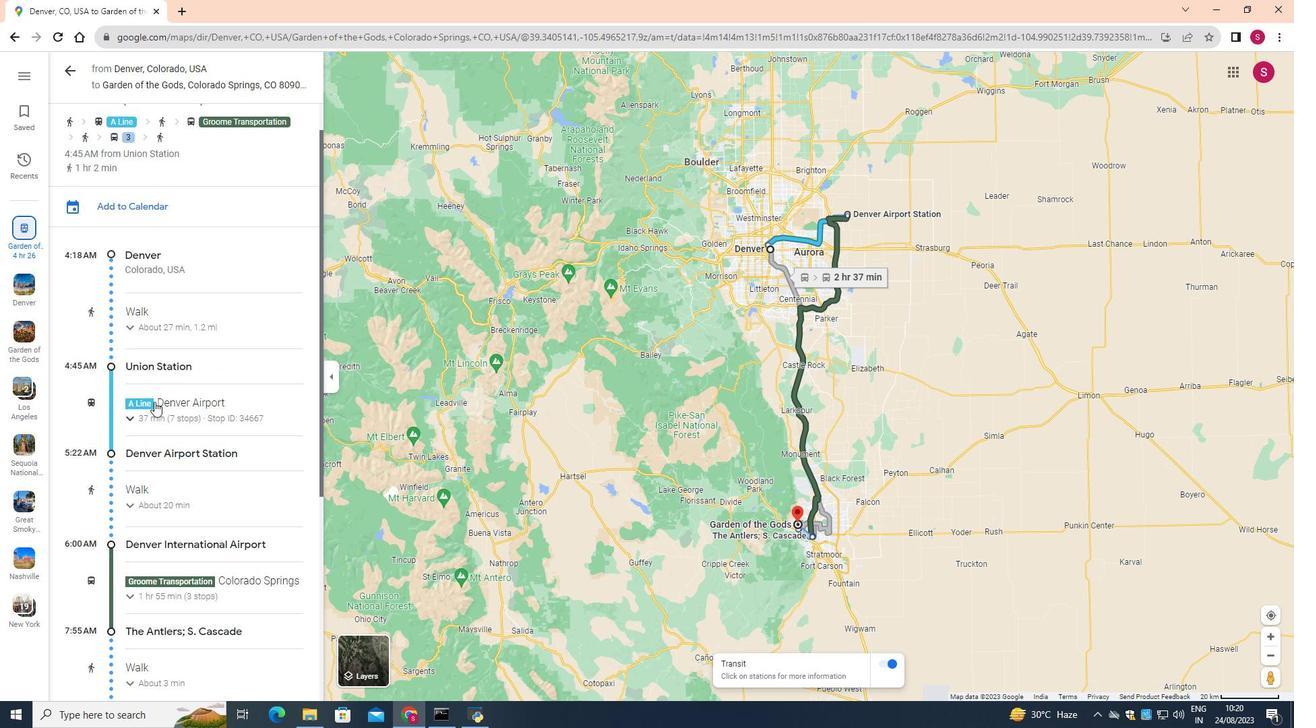 
Action: Mouse scrolled (154, 399) with delta (0, 0)
Screenshot: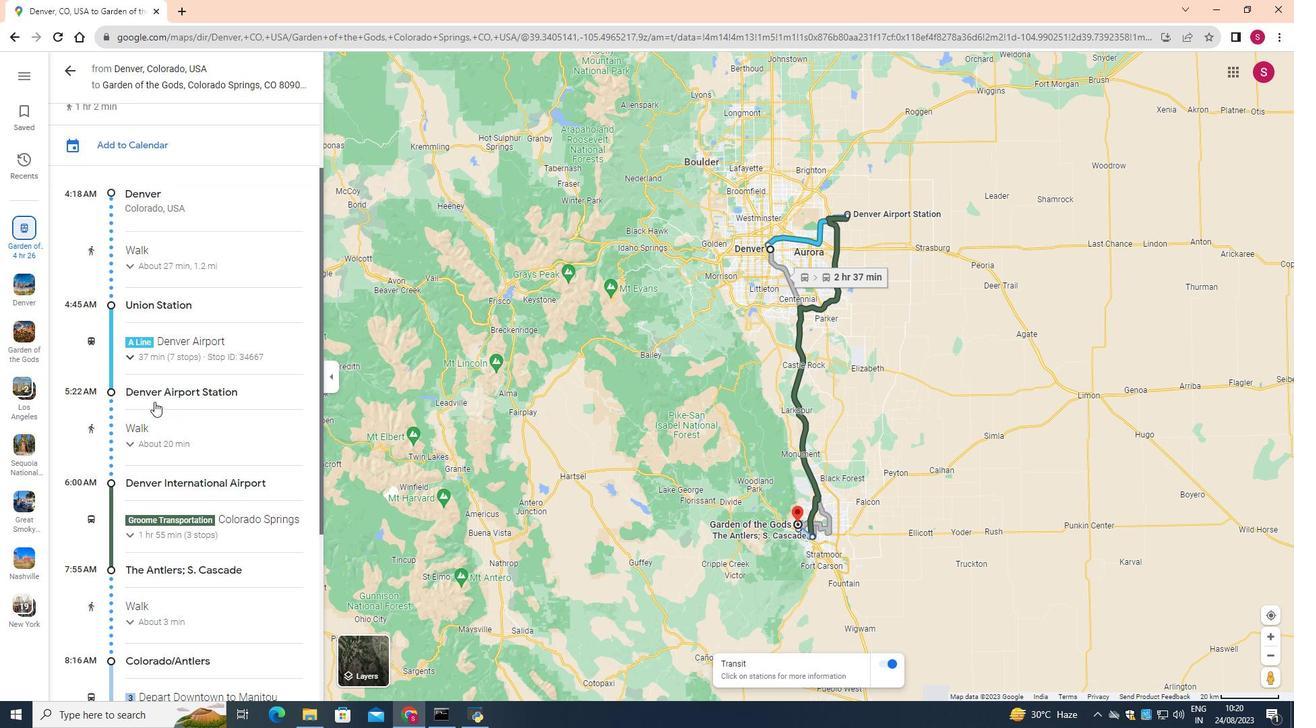 
Action: Mouse moved to (154, 401)
Screenshot: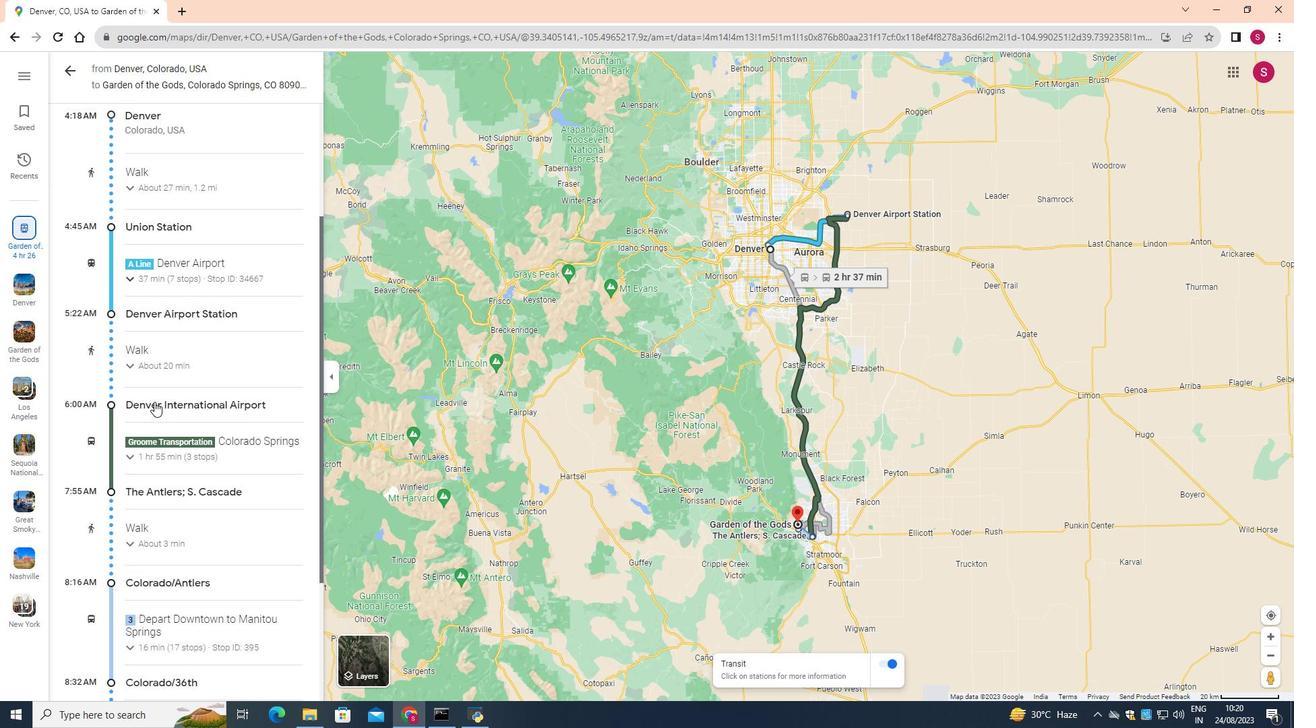 
Action: Mouse scrolled (154, 401) with delta (0, 0)
Screenshot: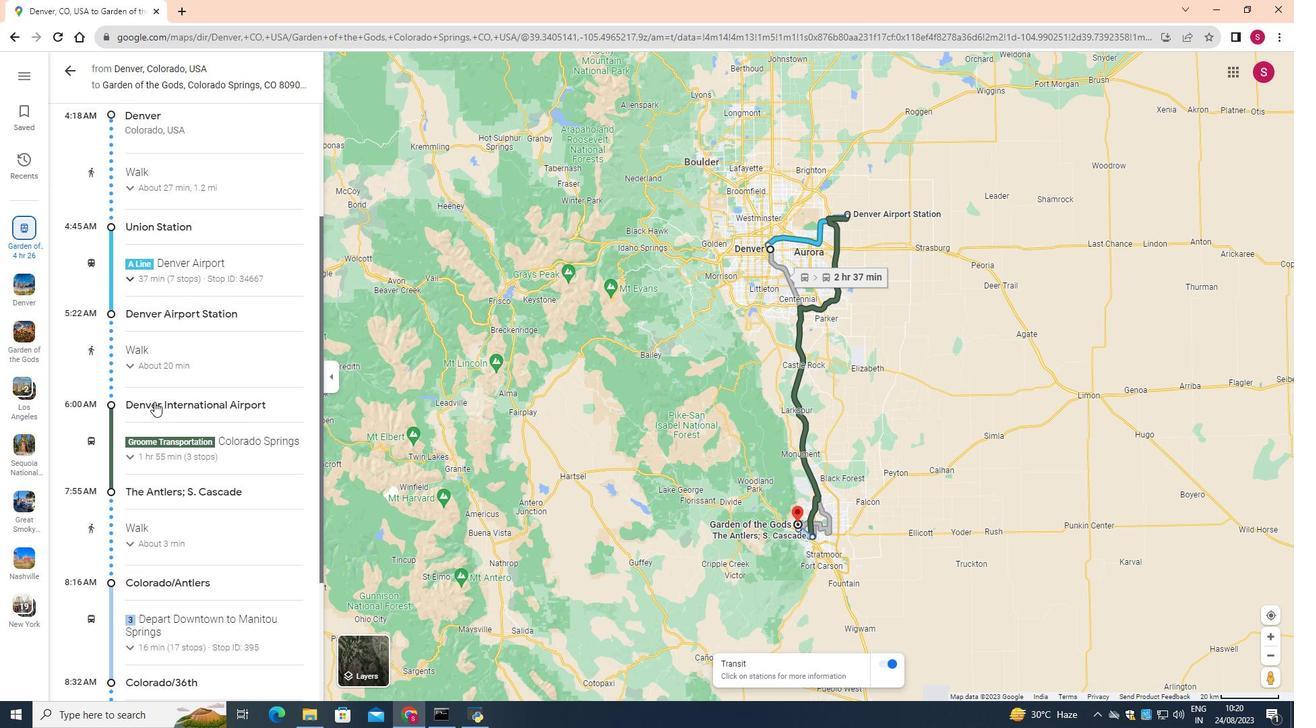 
Action: Mouse scrolled (154, 401) with delta (0, 0)
Screenshot: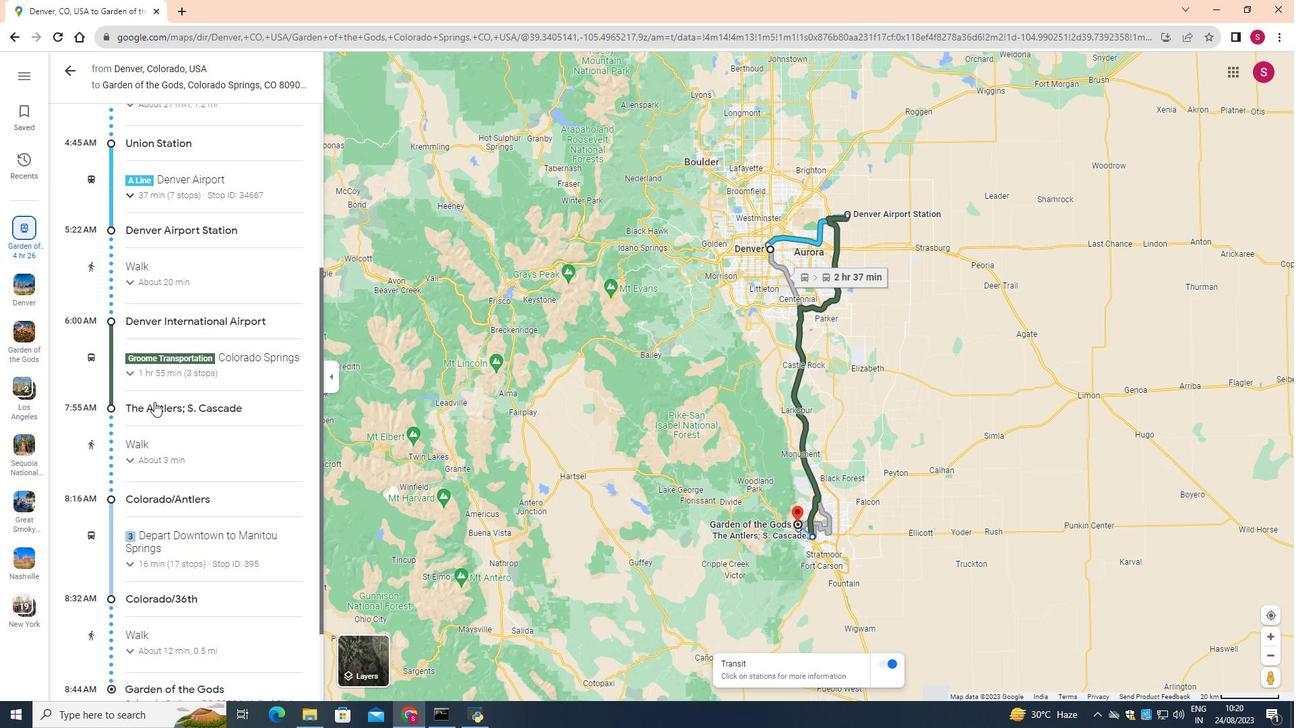 
Action: Mouse scrolled (154, 401) with delta (0, 0)
Screenshot: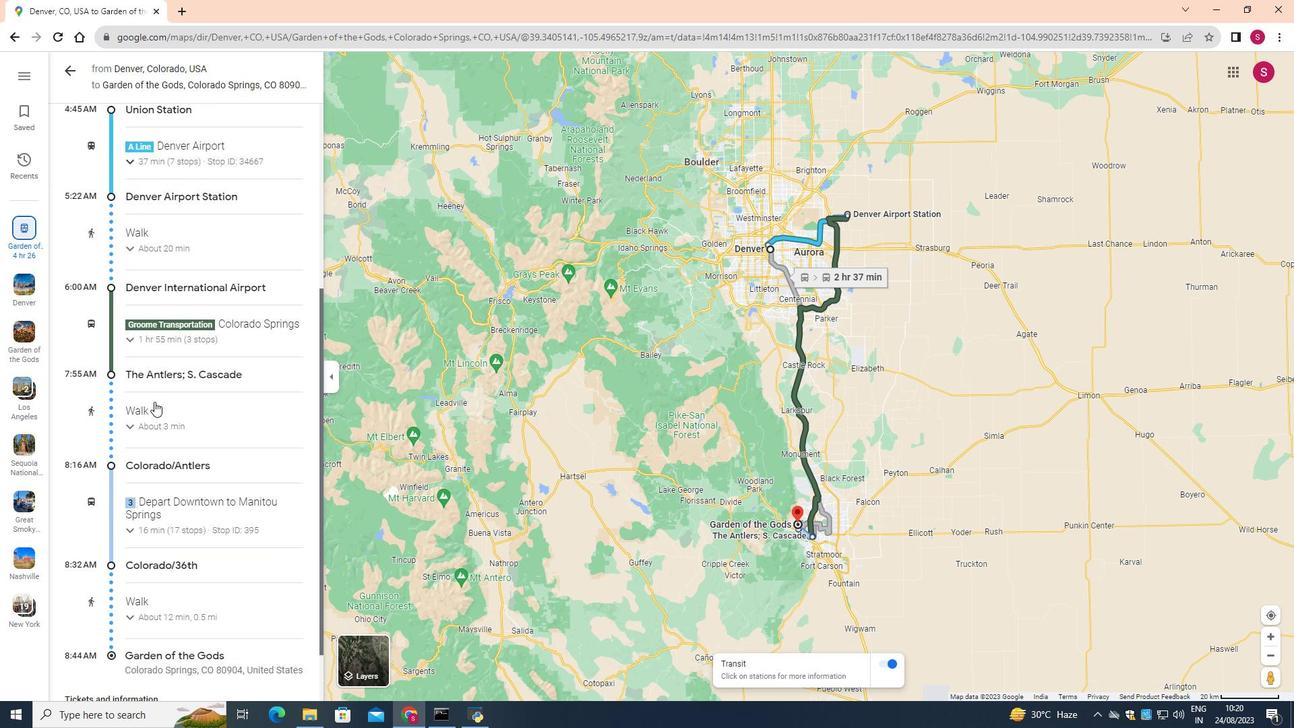 
Action: Mouse scrolled (154, 401) with delta (0, 0)
Screenshot: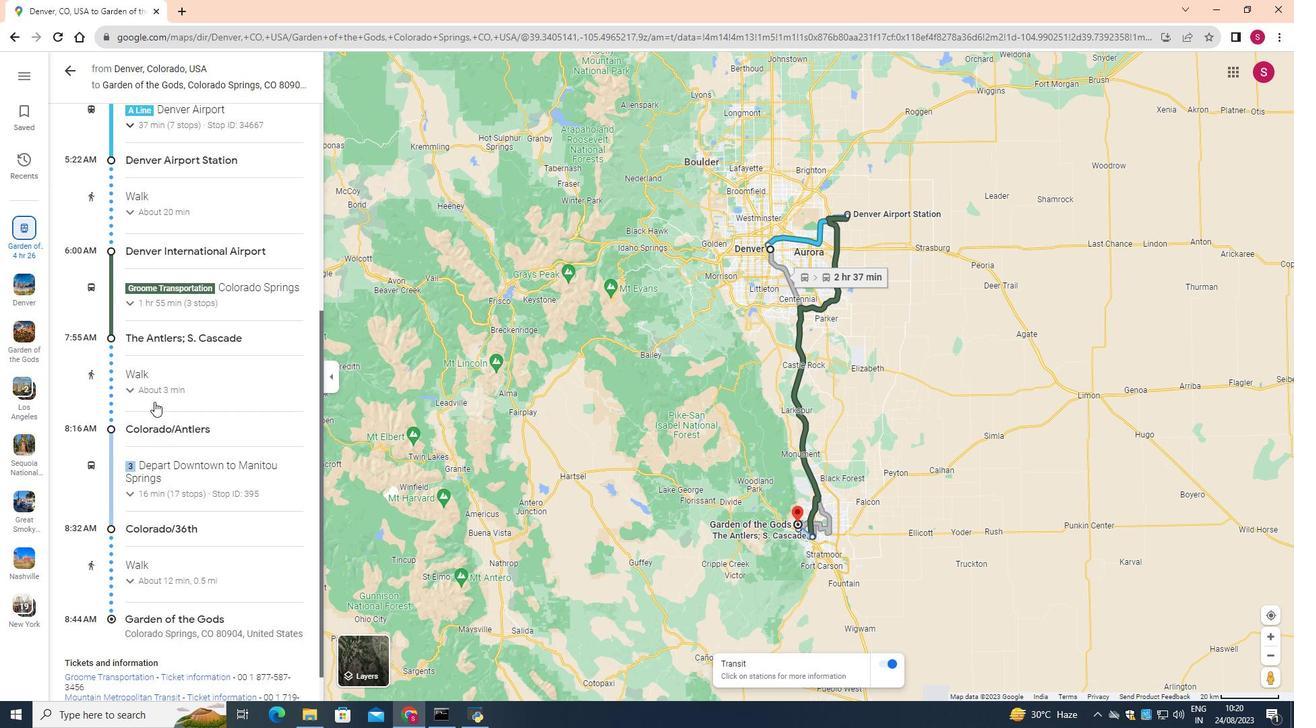 
Action: Mouse scrolled (154, 401) with delta (0, 0)
Screenshot: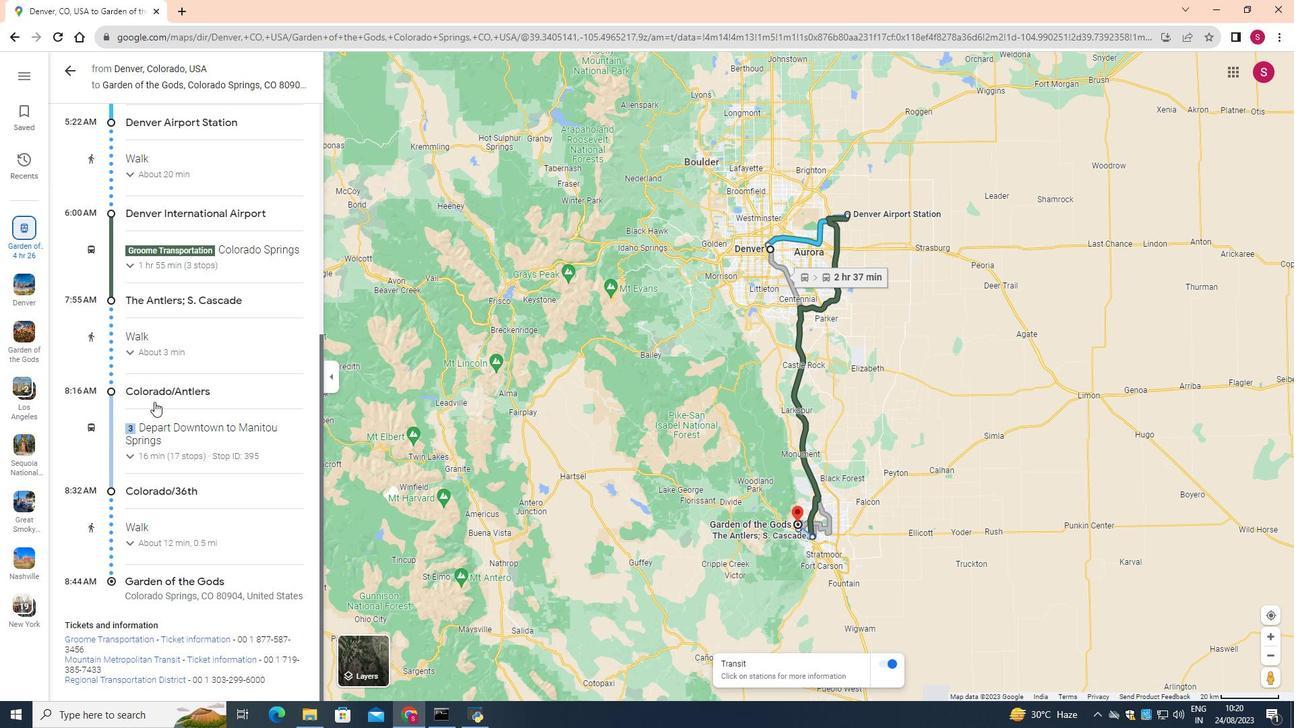 
Action: Mouse moved to (594, 660)
Screenshot: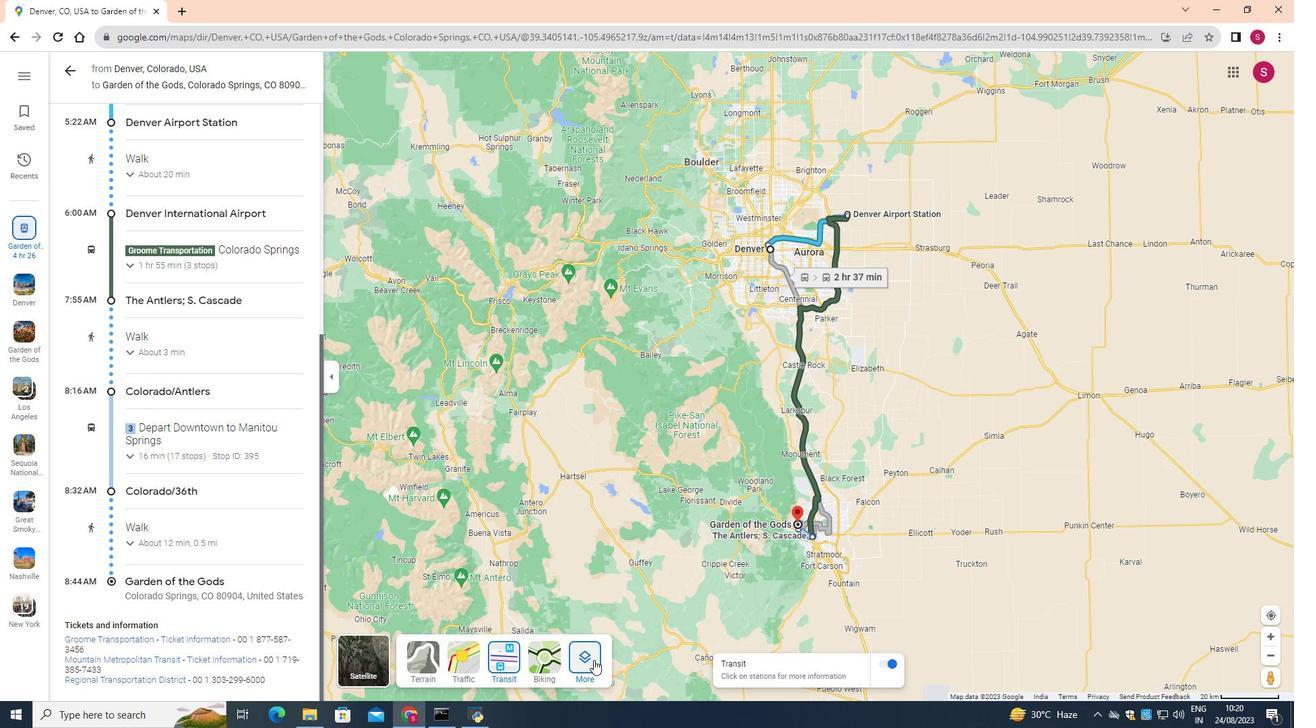 
Action: Mouse pressed left at (594, 660)
Screenshot: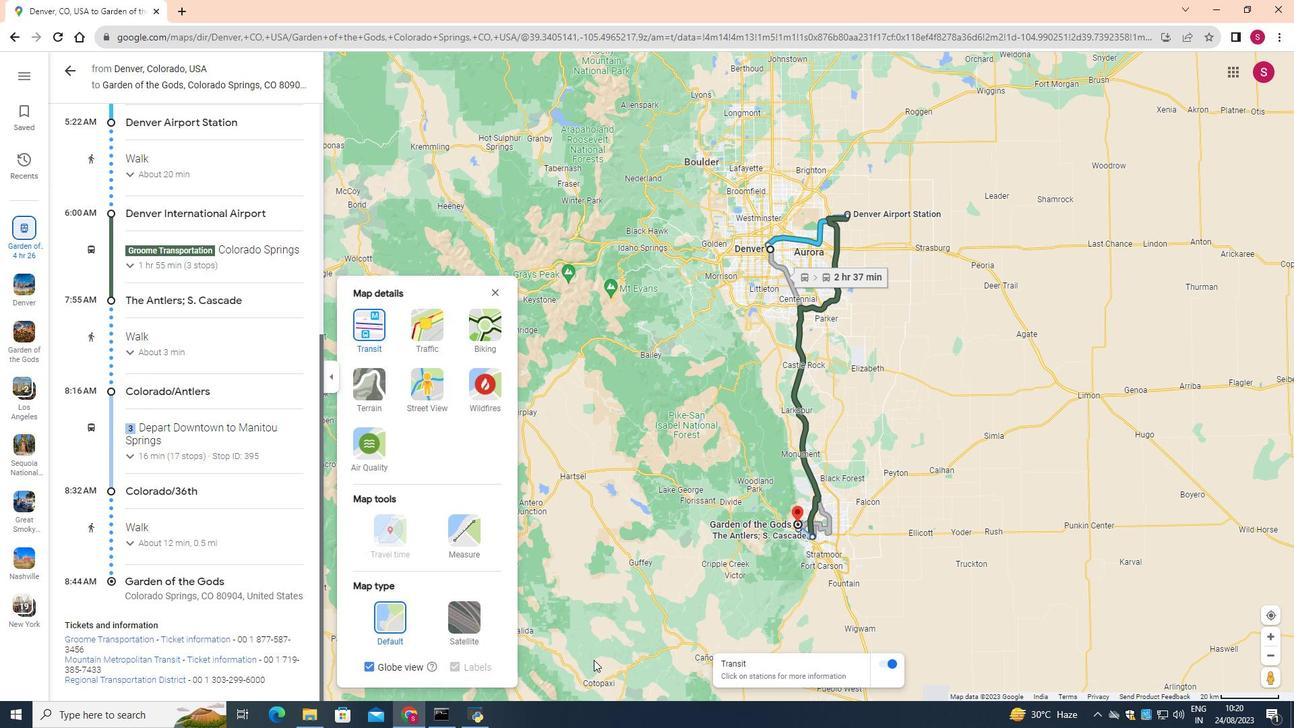 
Action: Mouse moved to (464, 534)
Screenshot: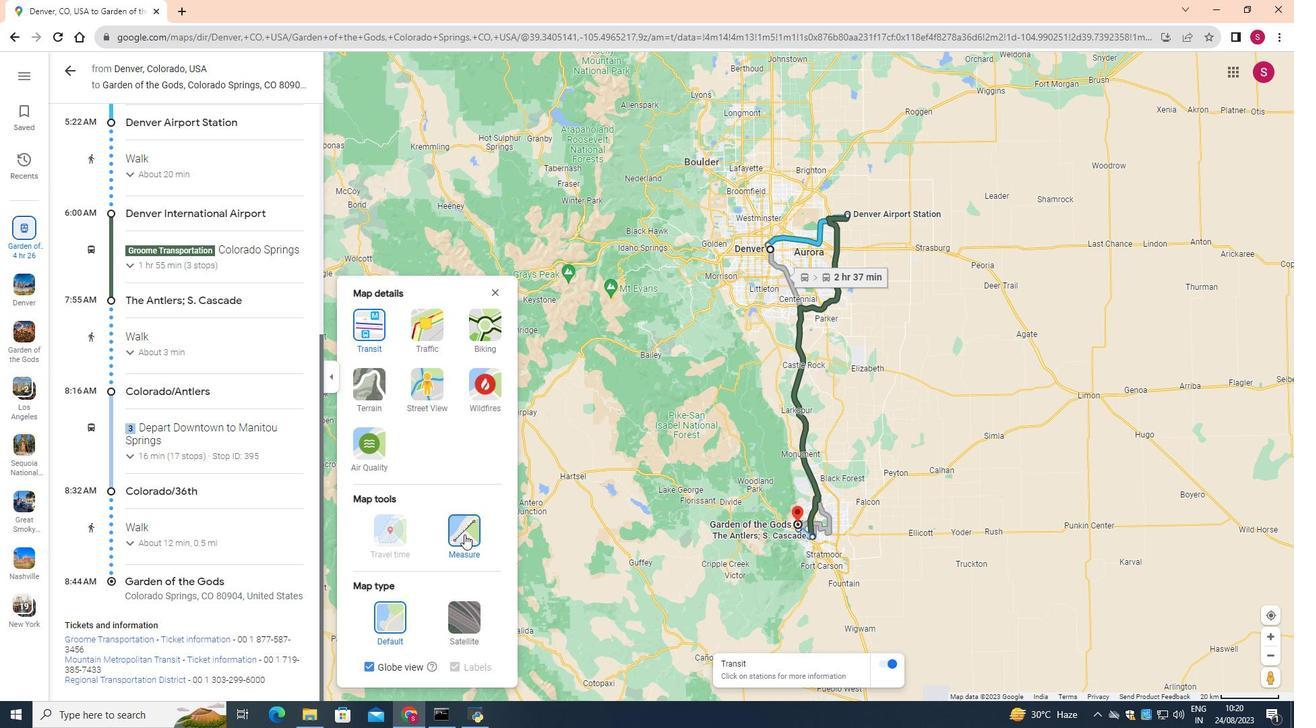
Action: Mouse pressed left at (464, 534)
Screenshot: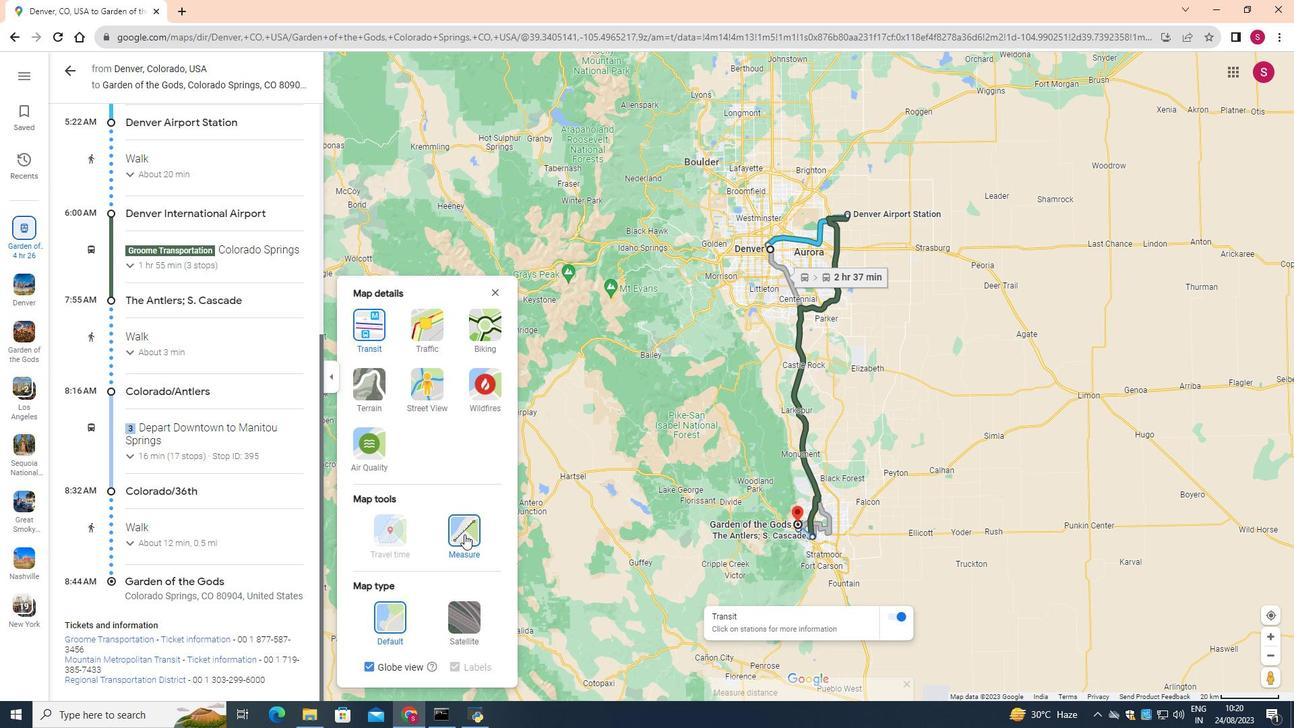 
Action: Mouse moved to (798, 523)
Screenshot: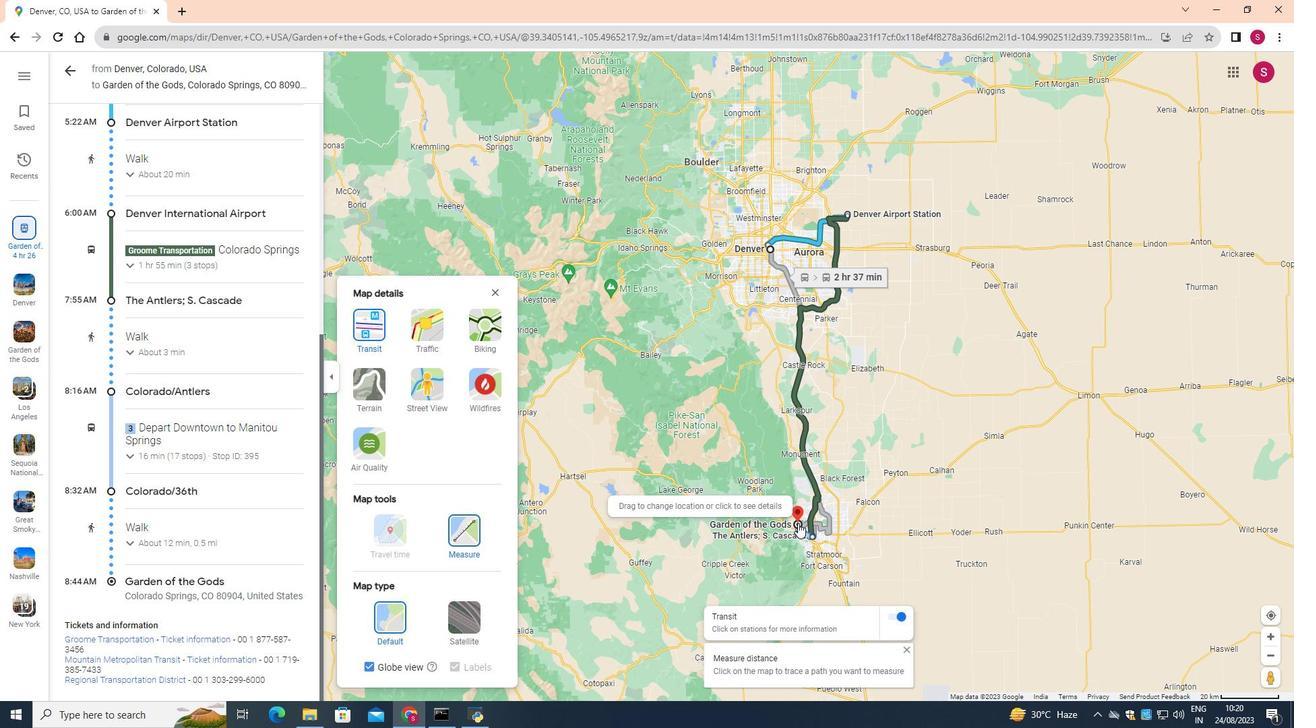 
Action: Mouse pressed left at (798, 523)
Screenshot: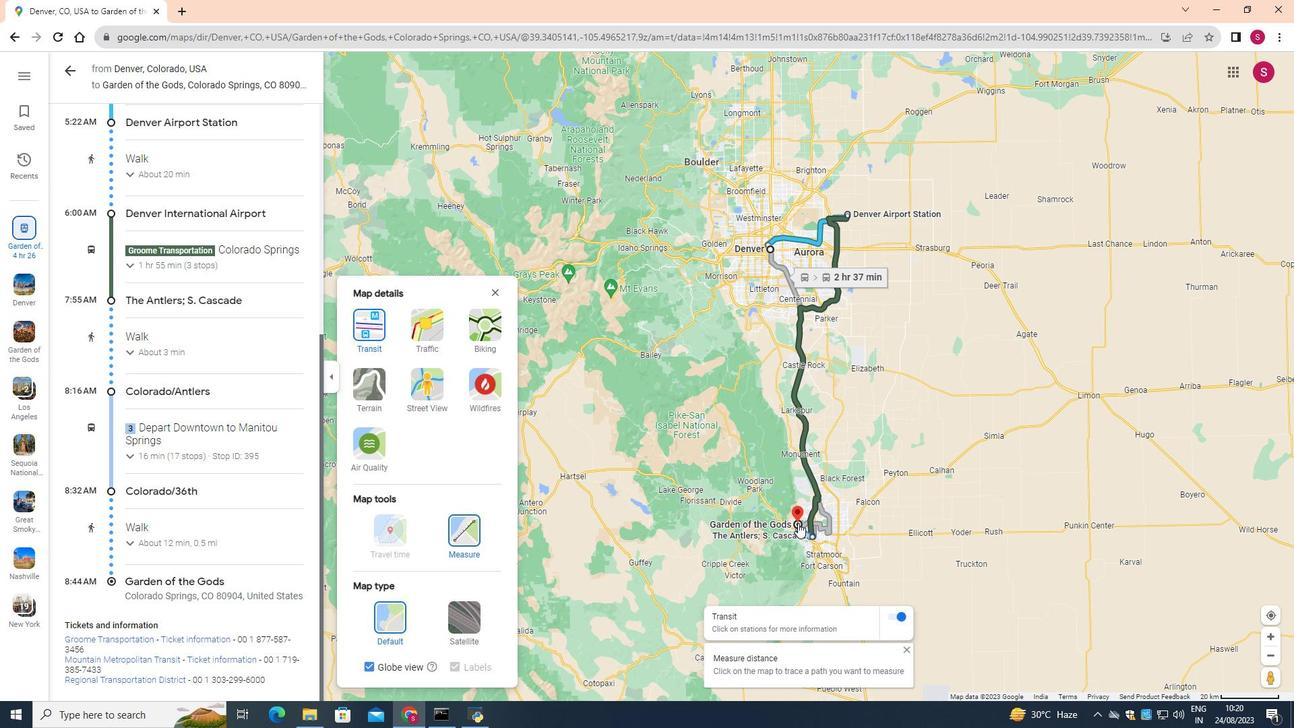 
Action: Mouse moved to (846, 213)
Screenshot: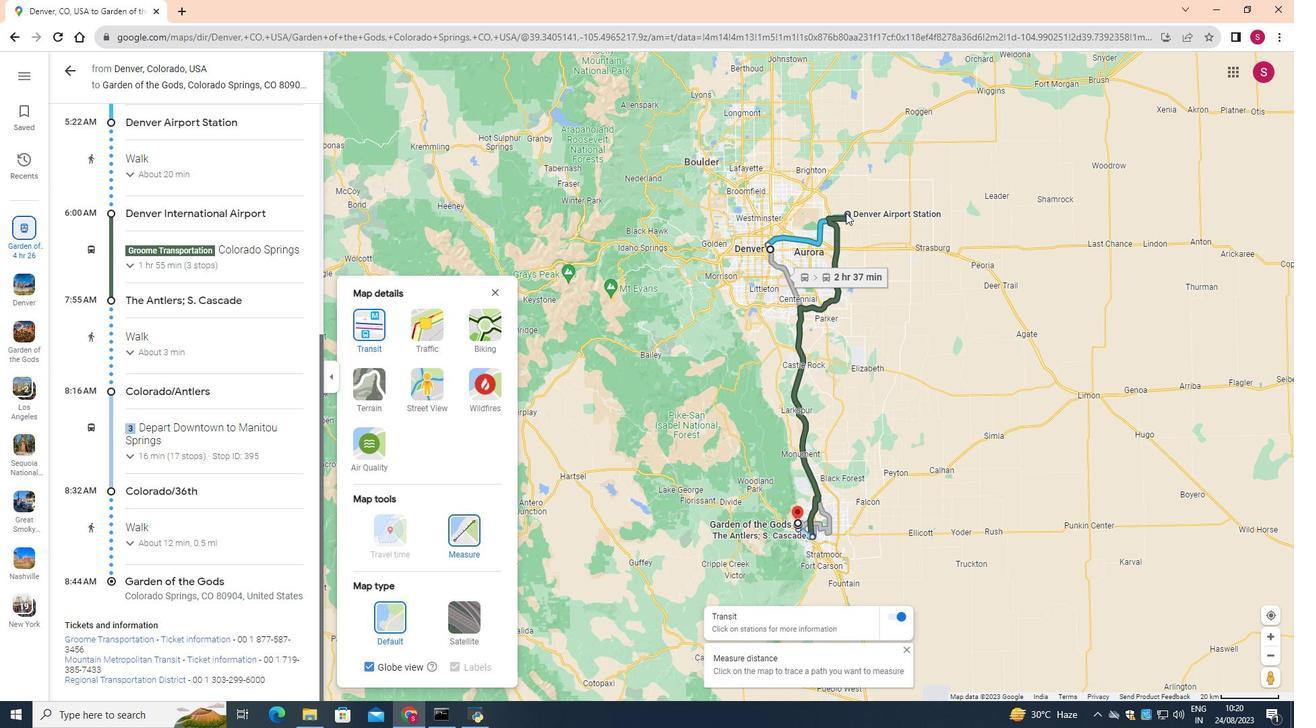 
Action: Mouse pressed left at (846, 213)
Screenshot: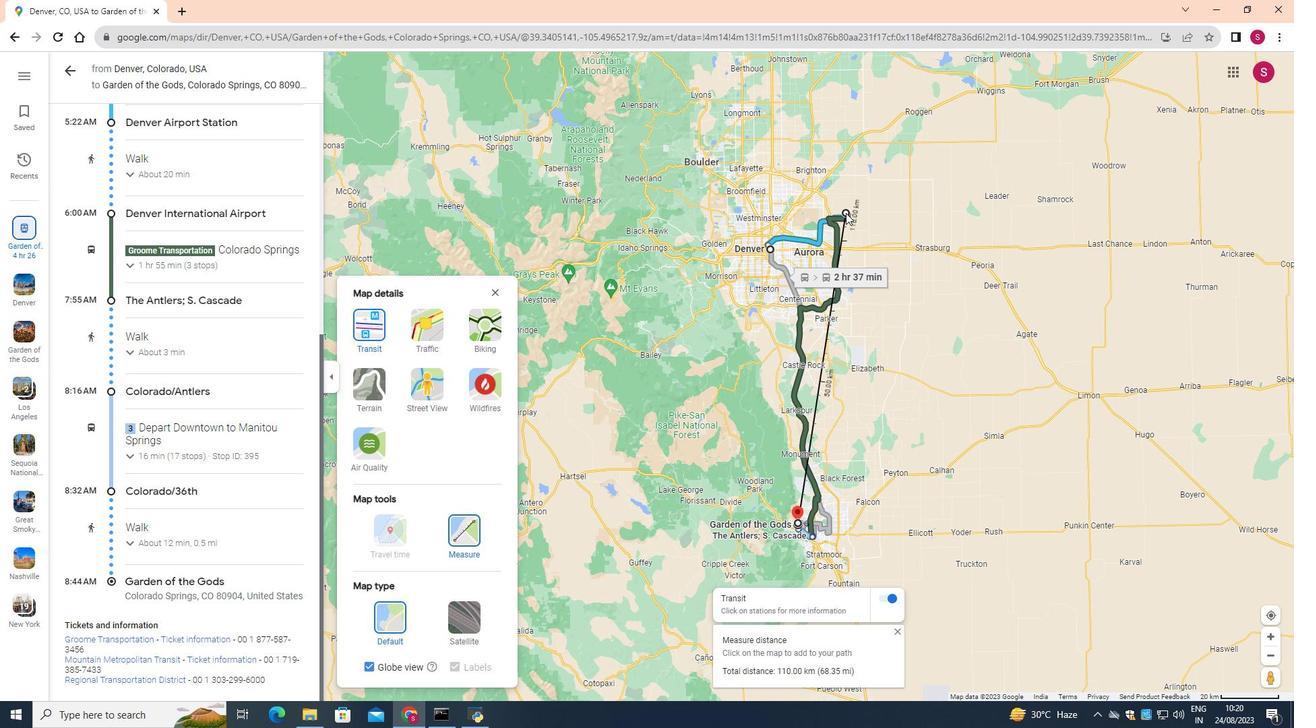 
Action: Mouse moved to (492, 291)
Screenshot: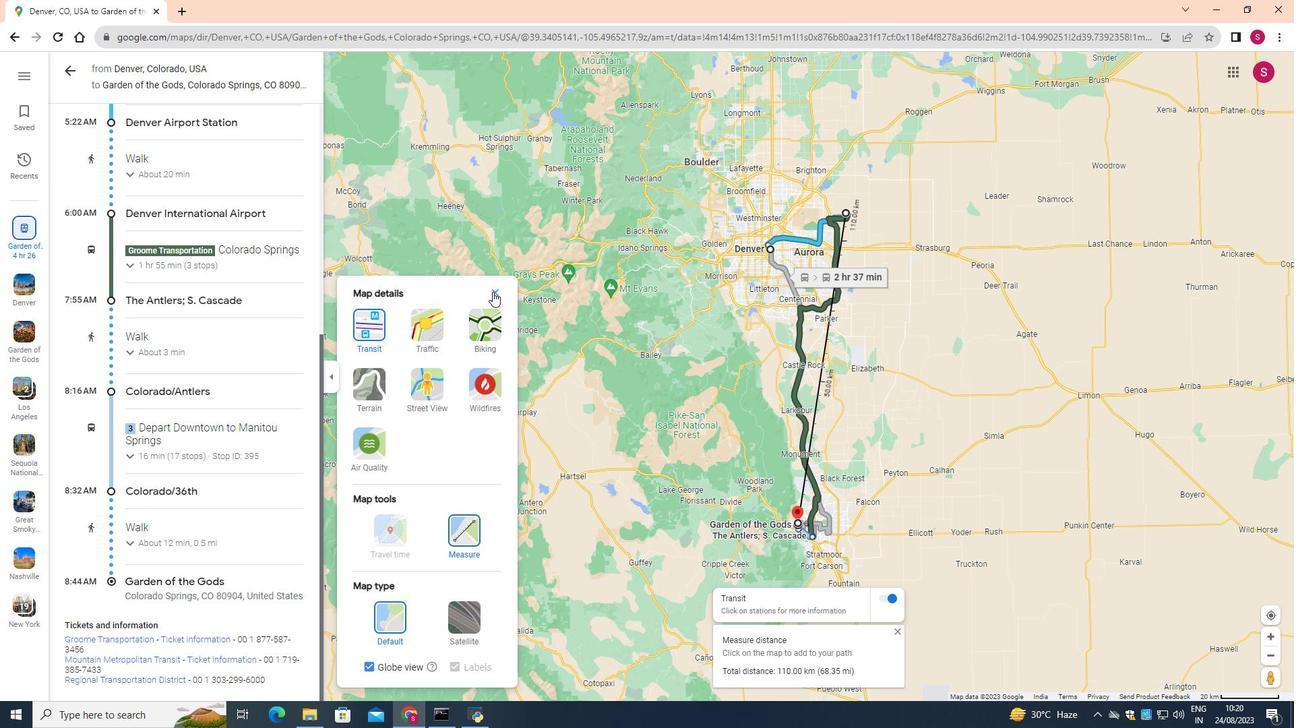 
Action: Mouse pressed left at (492, 291)
Screenshot: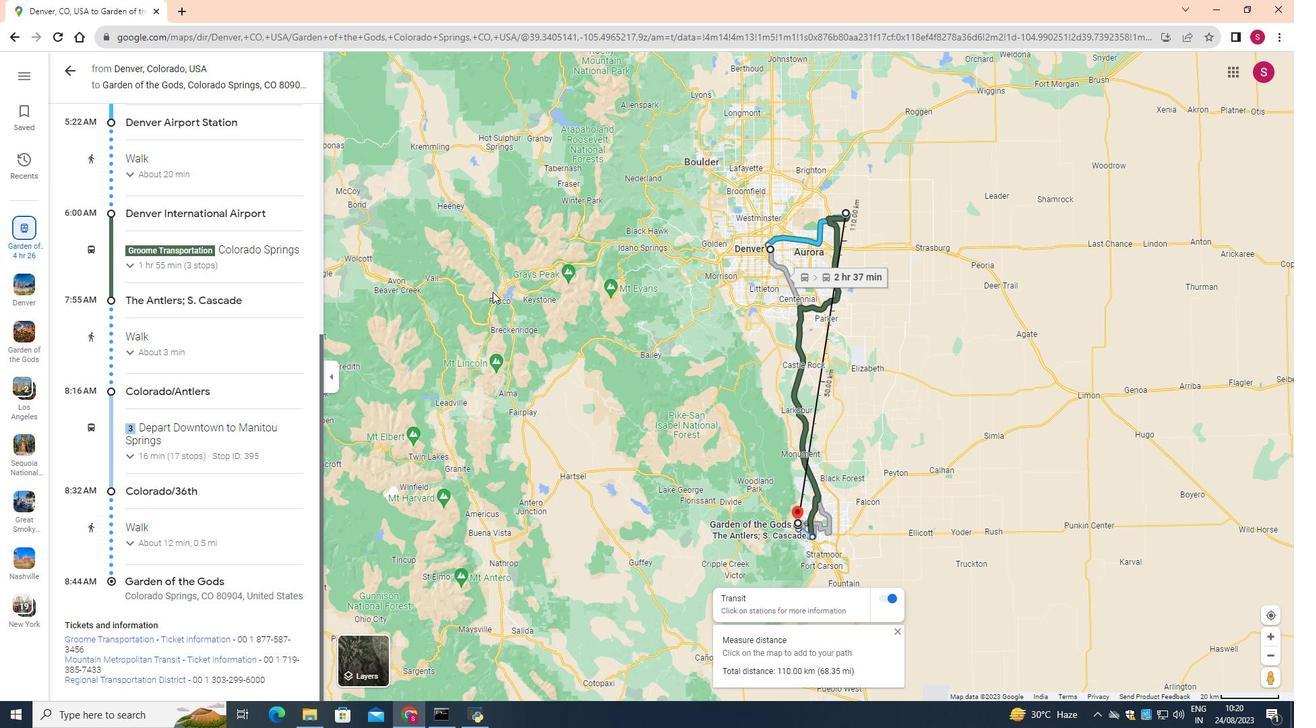 
Action: Mouse moved to (810, 461)
Screenshot: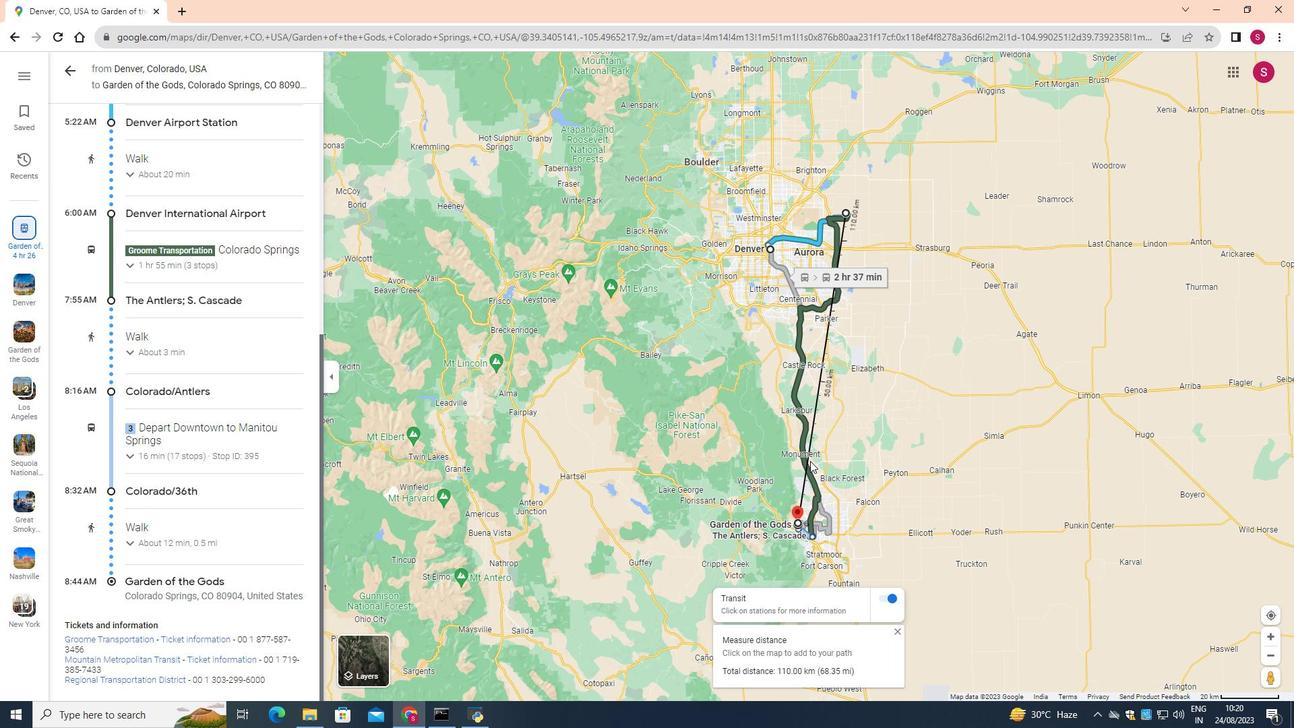 
Action: Mouse scrolled (810, 461) with delta (0, 0)
Screenshot: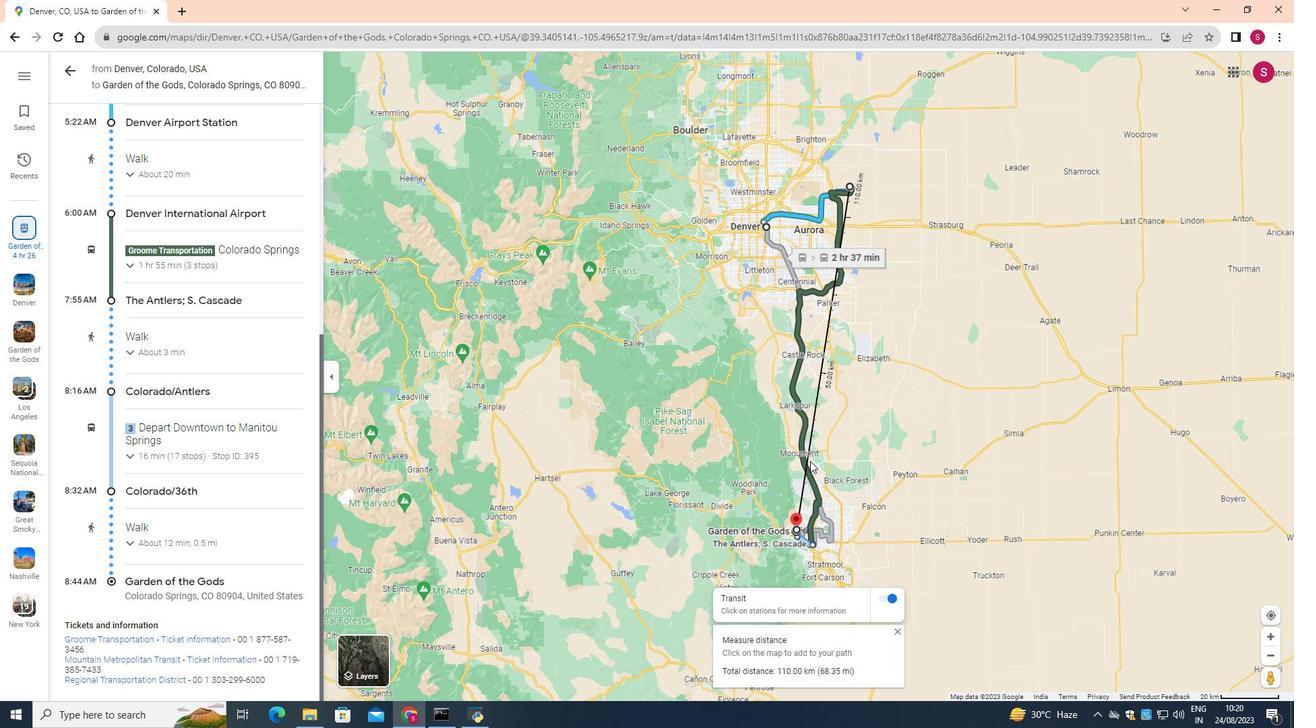 
Action: Mouse scrolled (810, 461) with delta (0, 0)
Screenshot: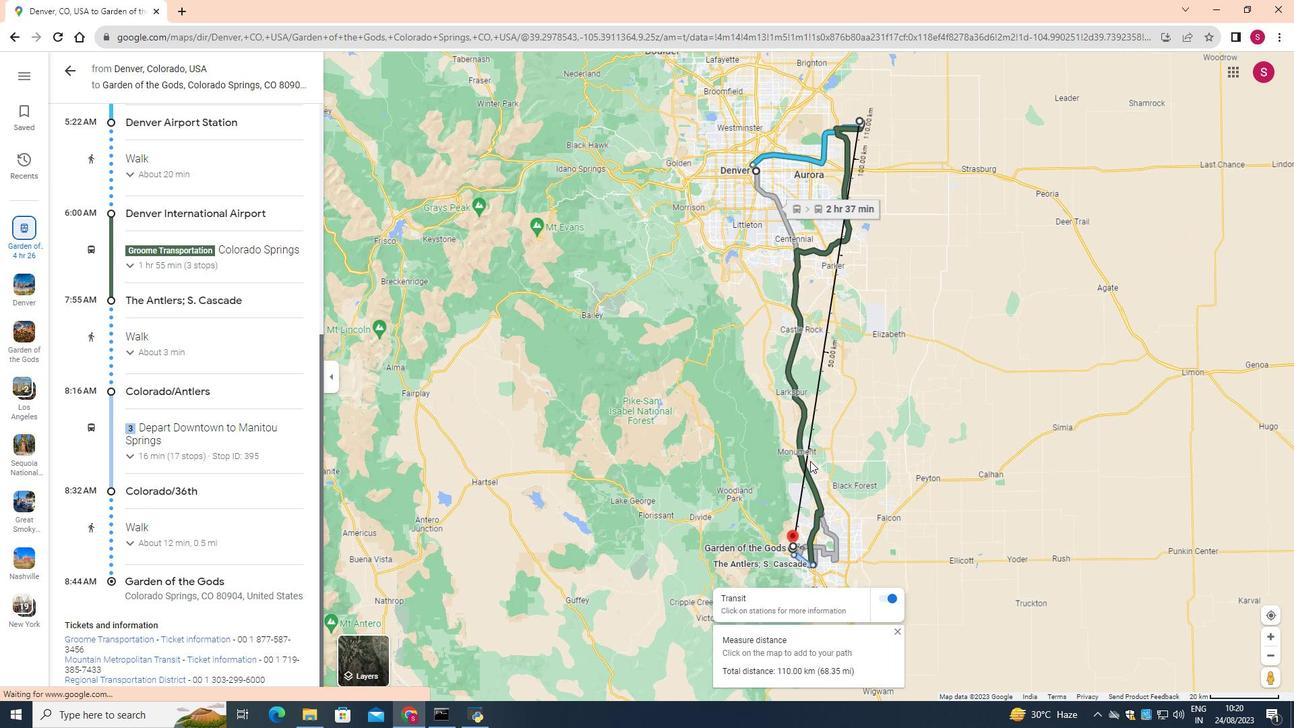 
Action: Mouse scrolled (810, 461) with delta (0, 0)
Screenshot: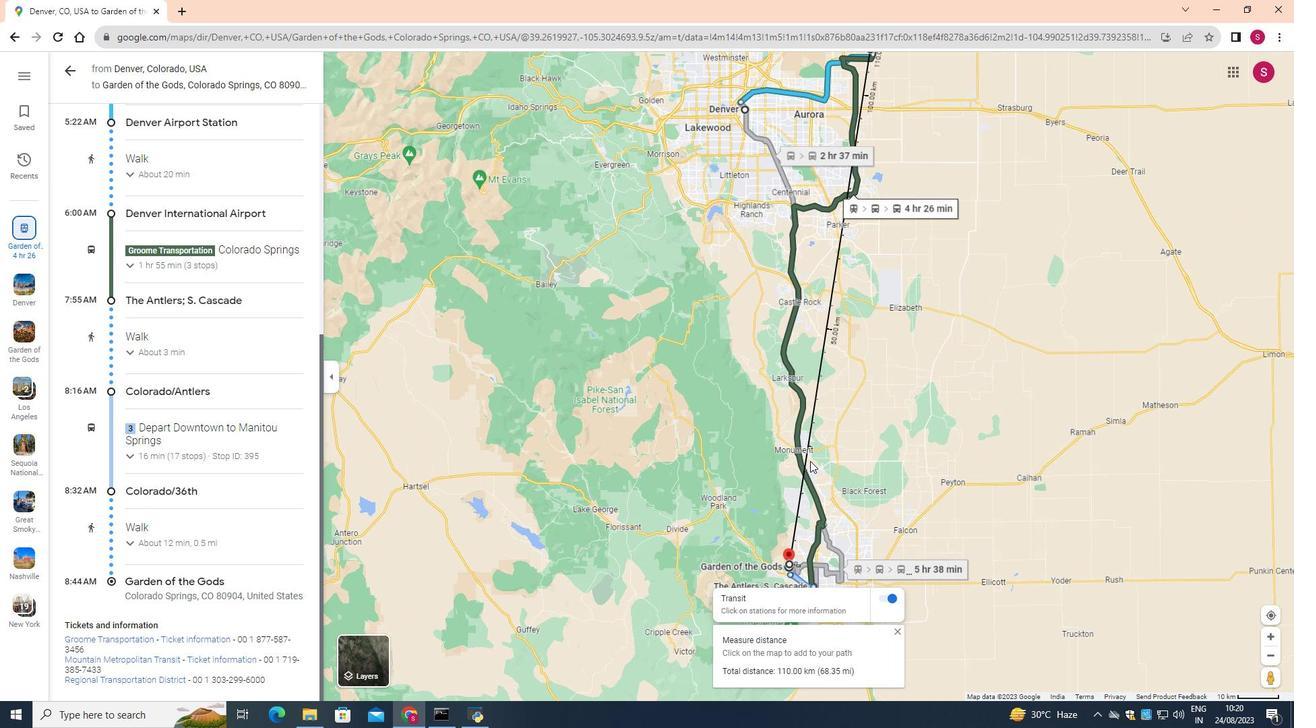 
Action: Mouse moved to (879, 365)
Screenshot: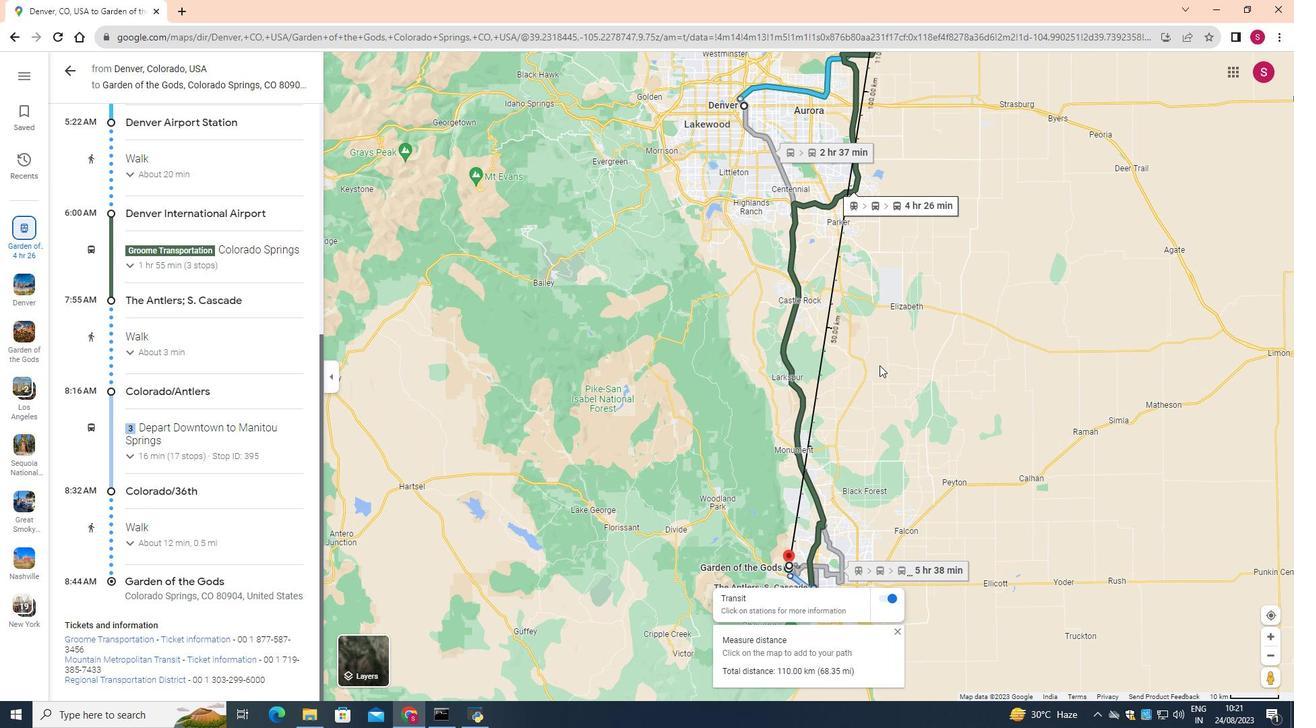 
Action: Mouse pressed left at (879, 365)
Screenshot: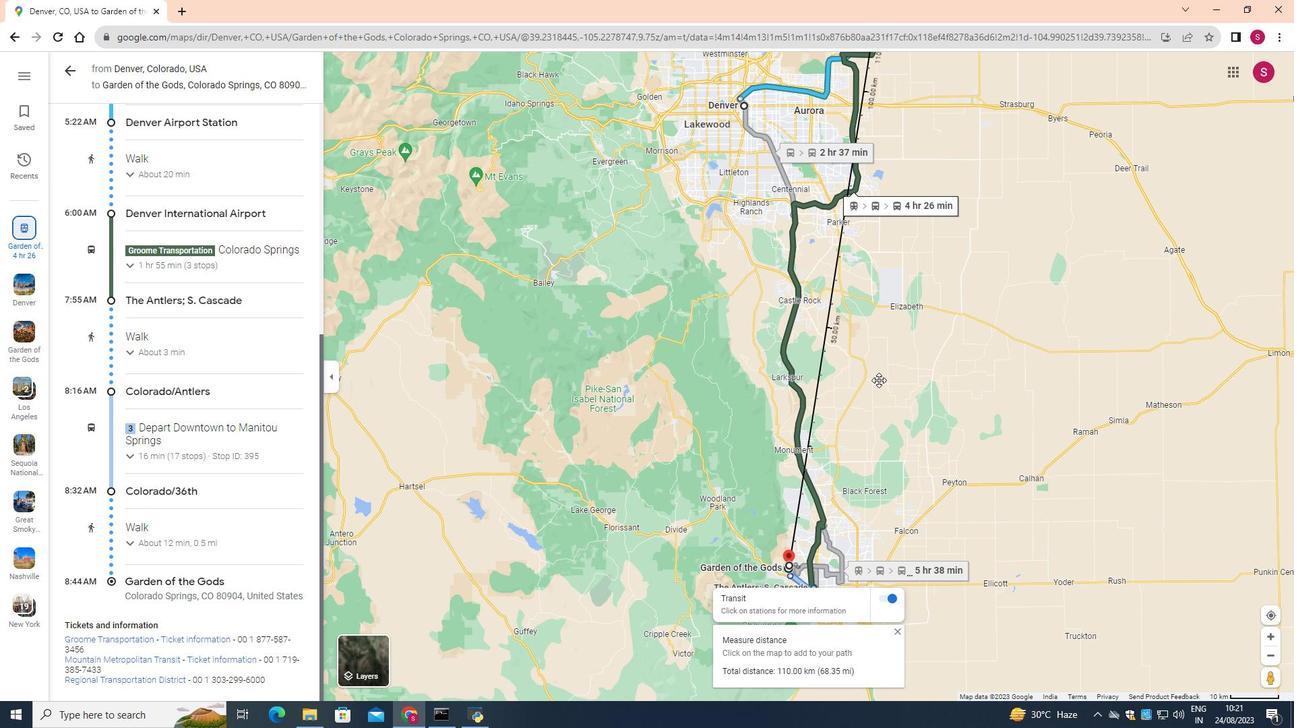 
Action: Mouse moved to (852, 356)
Screenshot: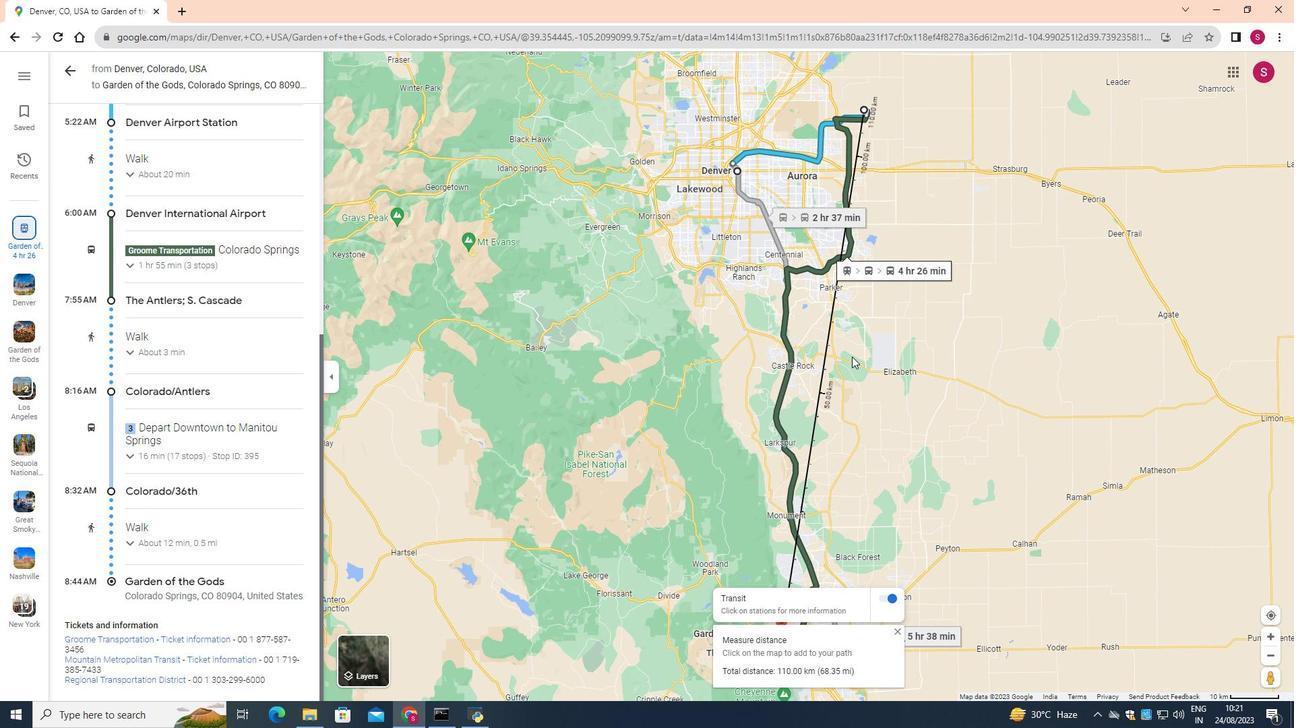 
Action: Mouse pressed left at (852, 356)
Screenshot: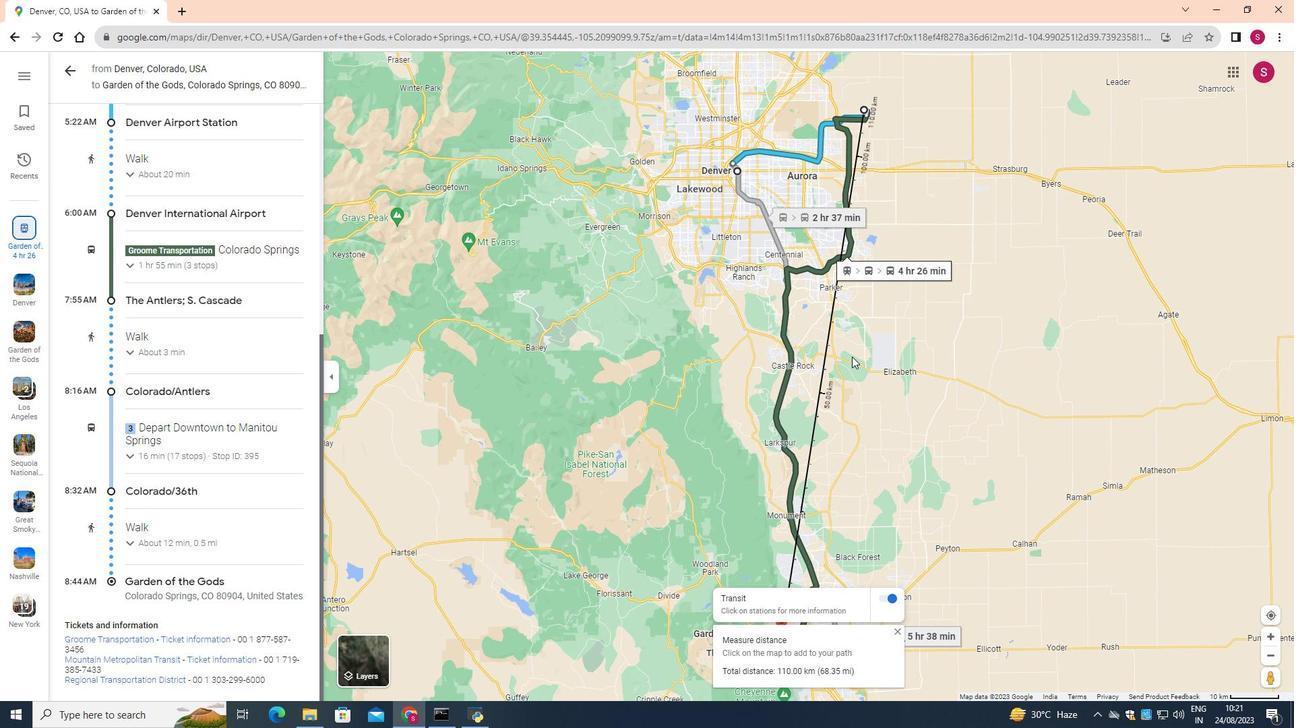 
Action: Mouse moved to (833, 383)
Screenshot: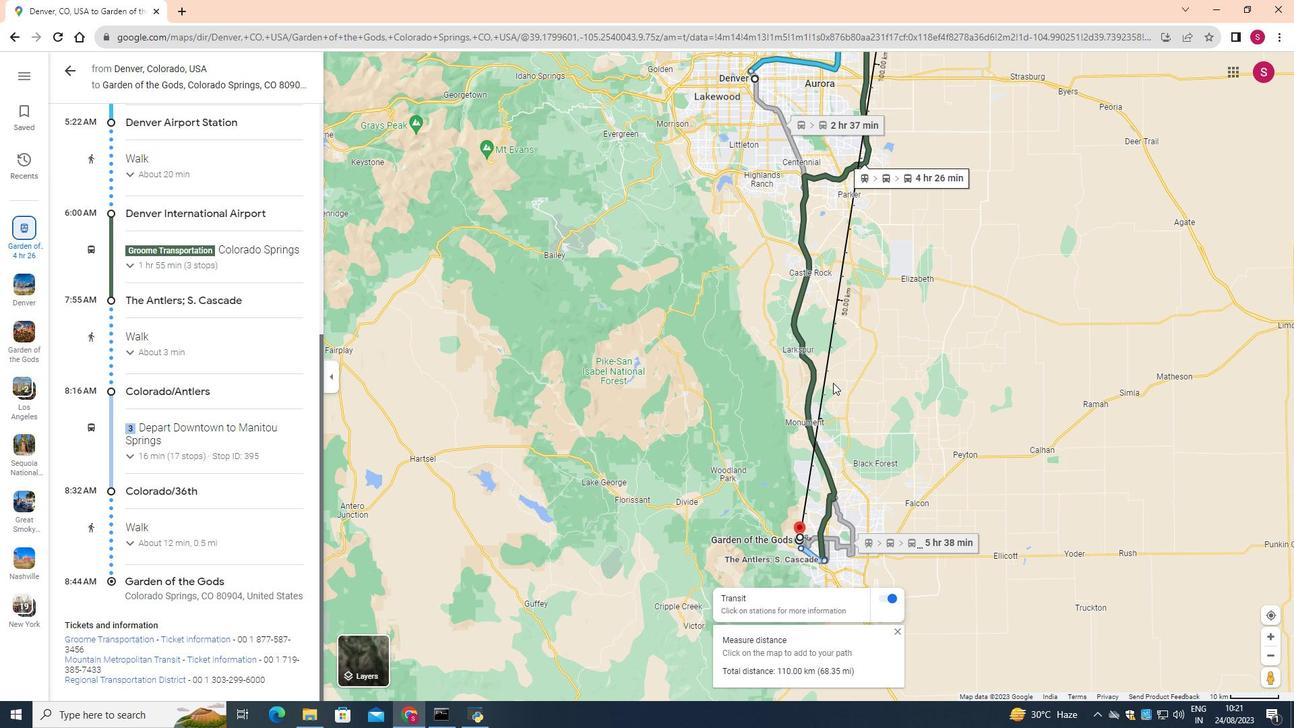 
